 Task: Search one way flight ticket for 3 adults in first from Long Beach: Long Beach Airport (daugherty Field) to New Bern: Coastal Carolina Regional Airport (was Craven County Regional) on 5-4-2023. Choice of flights is Emirates and Kenya Airways. Number of bags: 11 checked bags. Price is upto 72000. Outbound departure time preference is 5:00.
Action: Mouse pressed left at (377, 321)
Screenshot: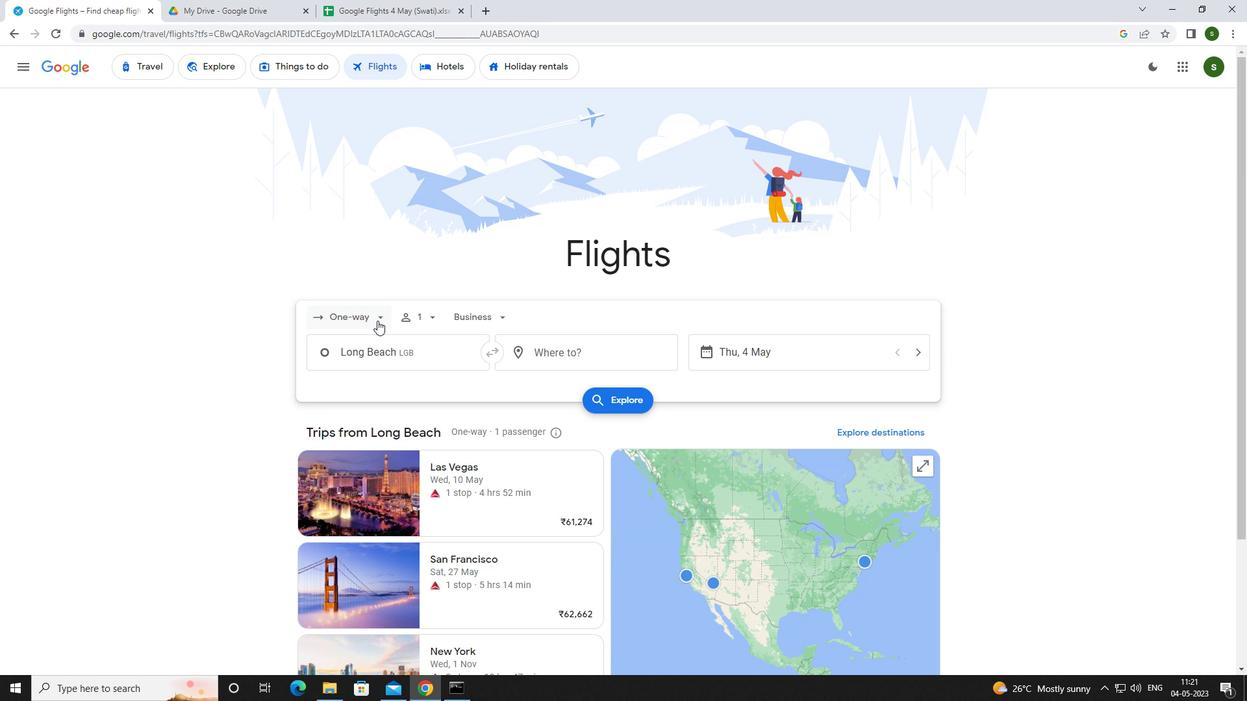 
Action: Mouse moved to (363, 380)
Screenshot: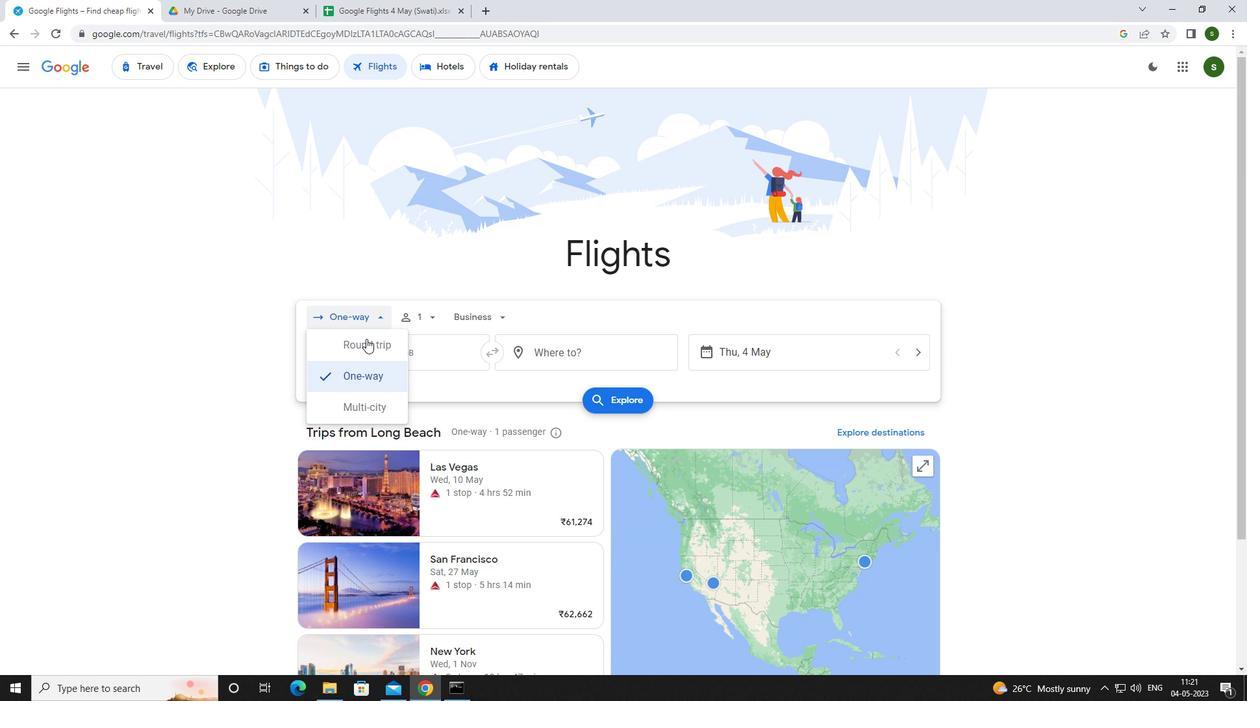 
Action: Mouse pressed left at (363, 380)
Screenshot: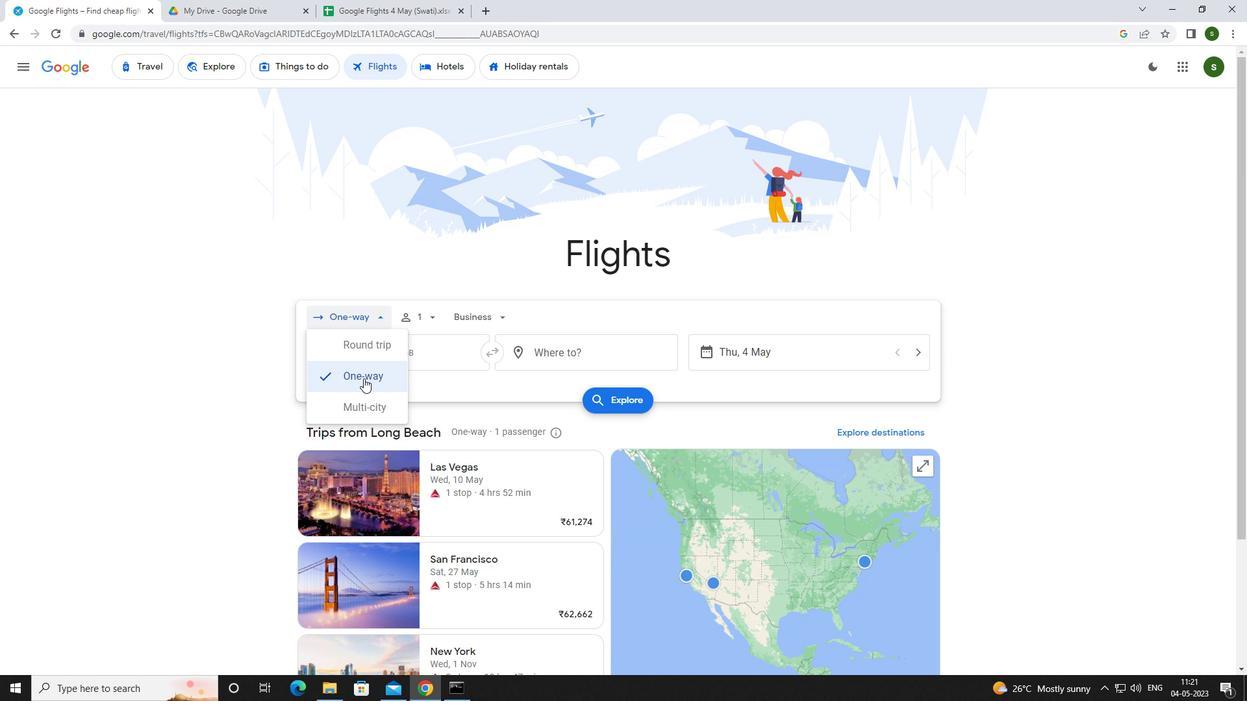 
Action: Mouse moved to (429, 319)
Screenshot: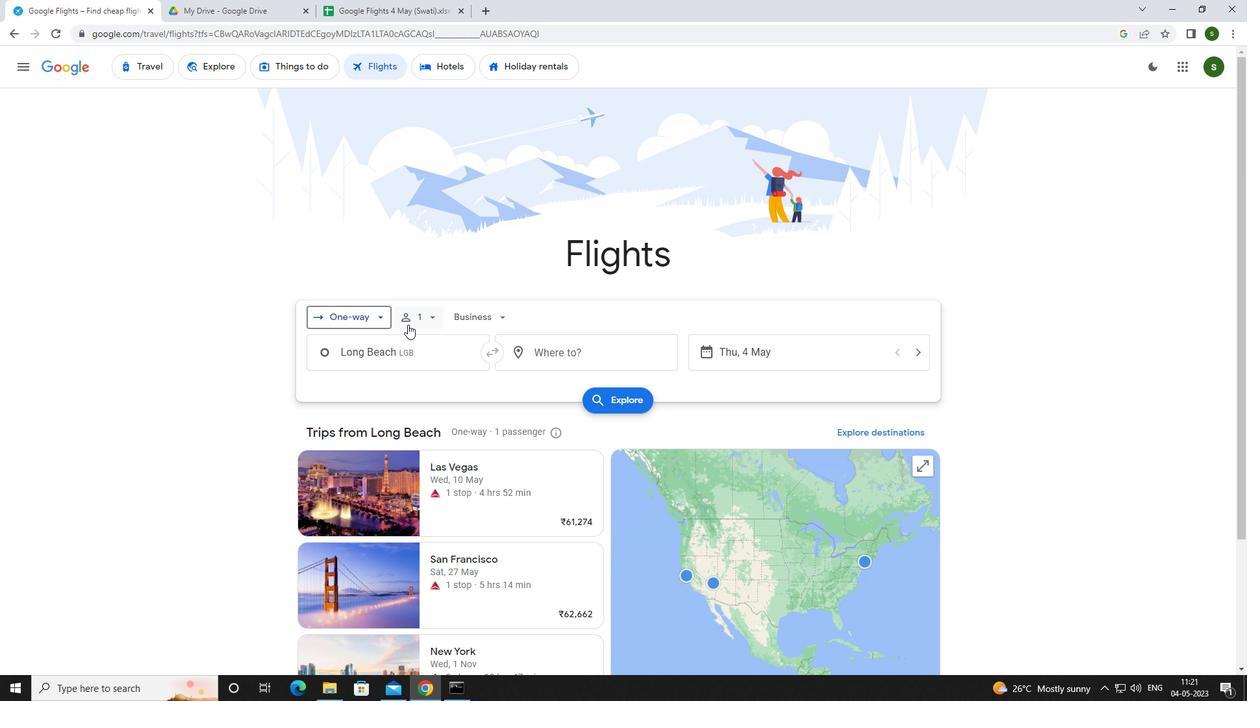 
Action: Mouse pressed left at (429, 319)
Screenshot: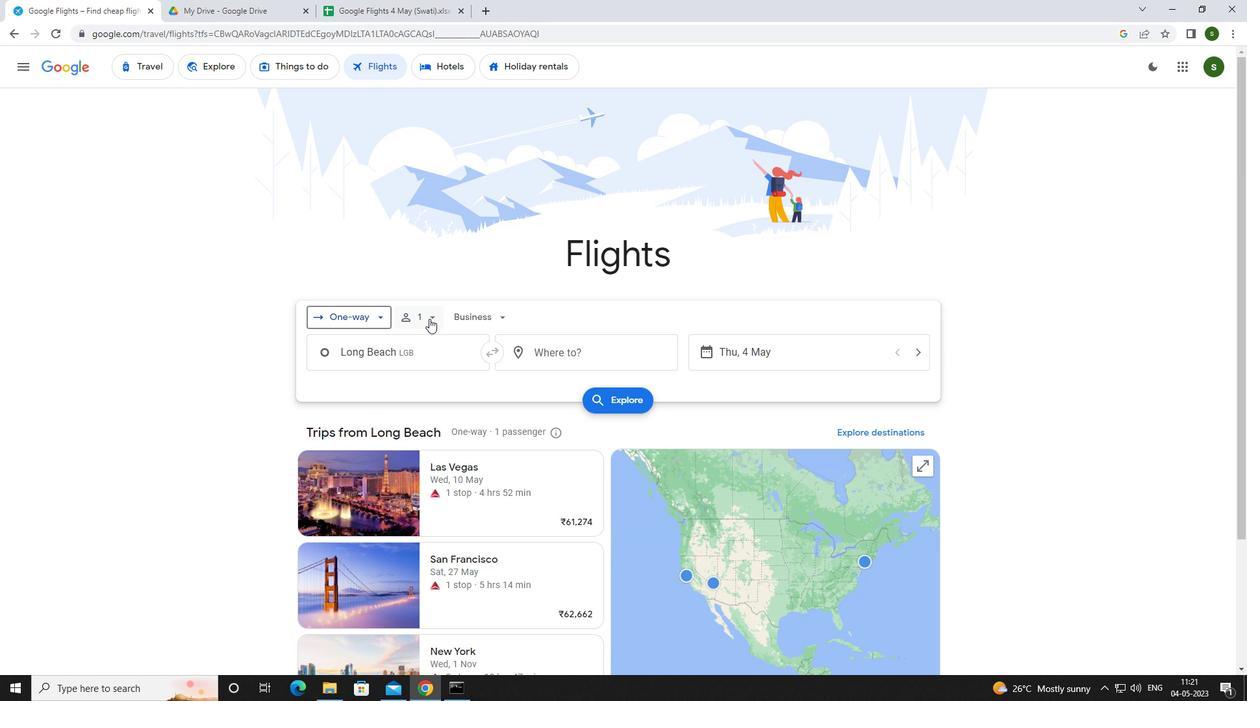
Action: Mouse moved to (540, 348)
Screenshot: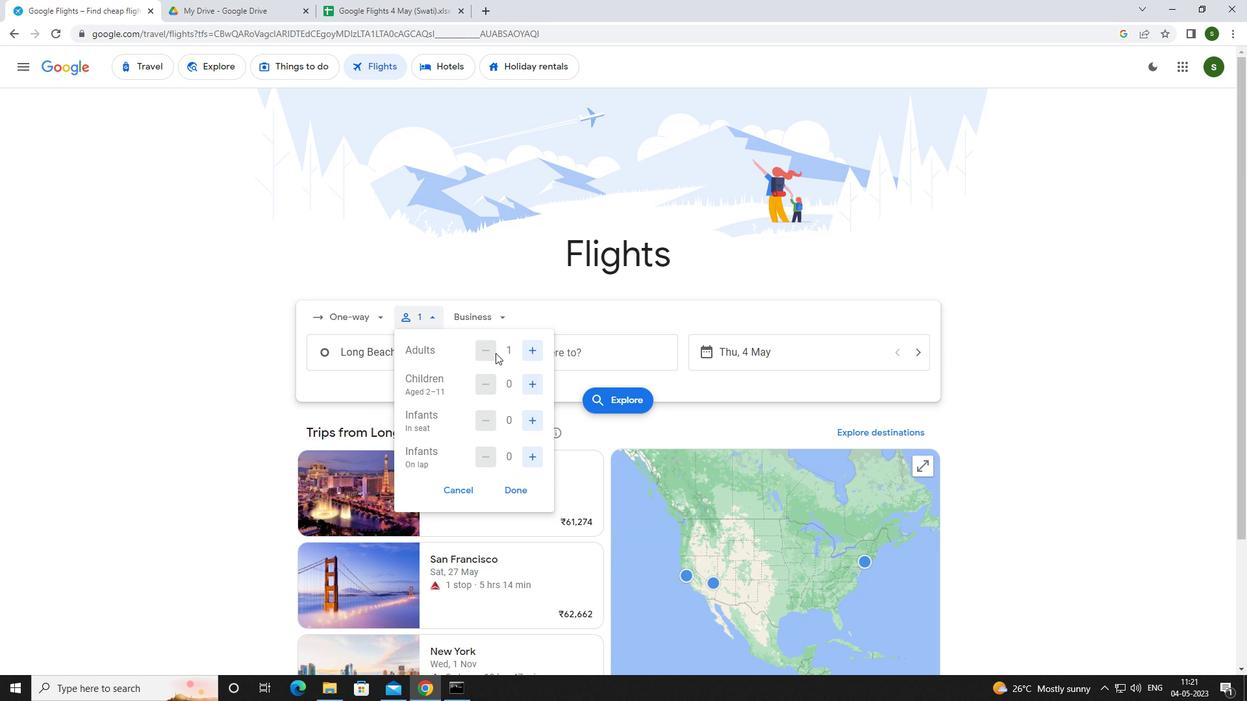 
Action: Mouse pressed left at (540, 348)
Screenshot: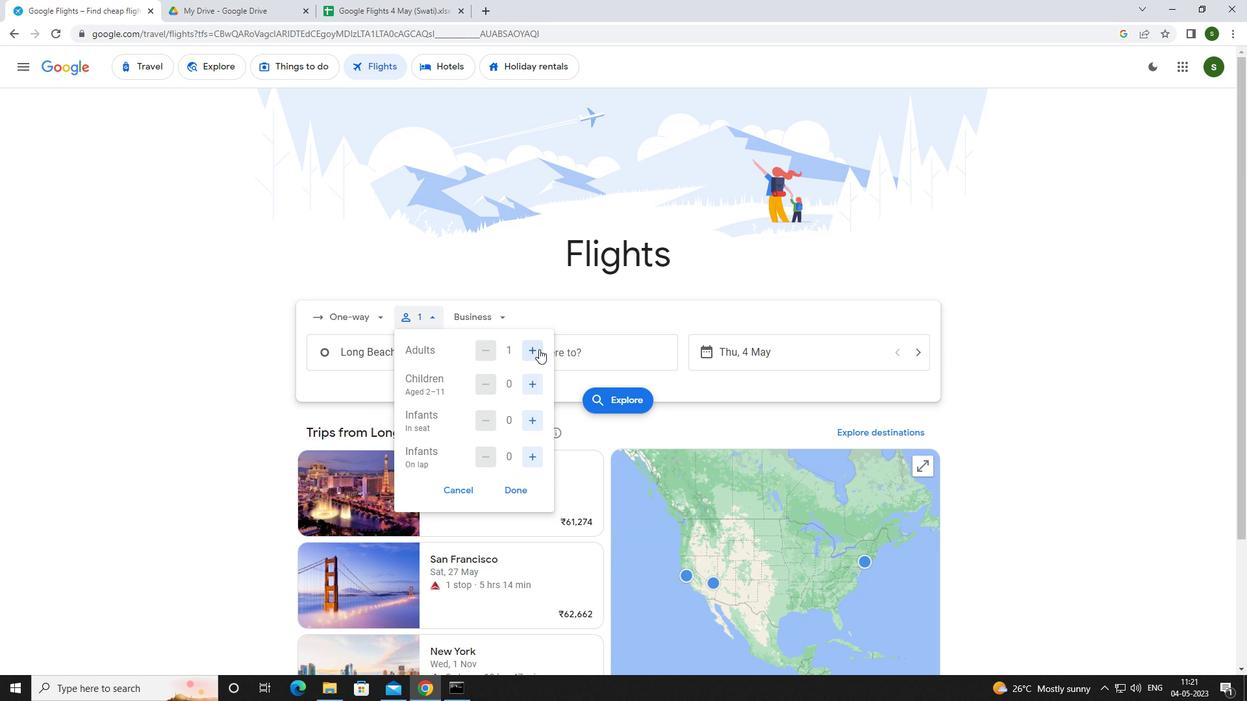 
Action: Mouse moved to (539, 348)
Screenshot: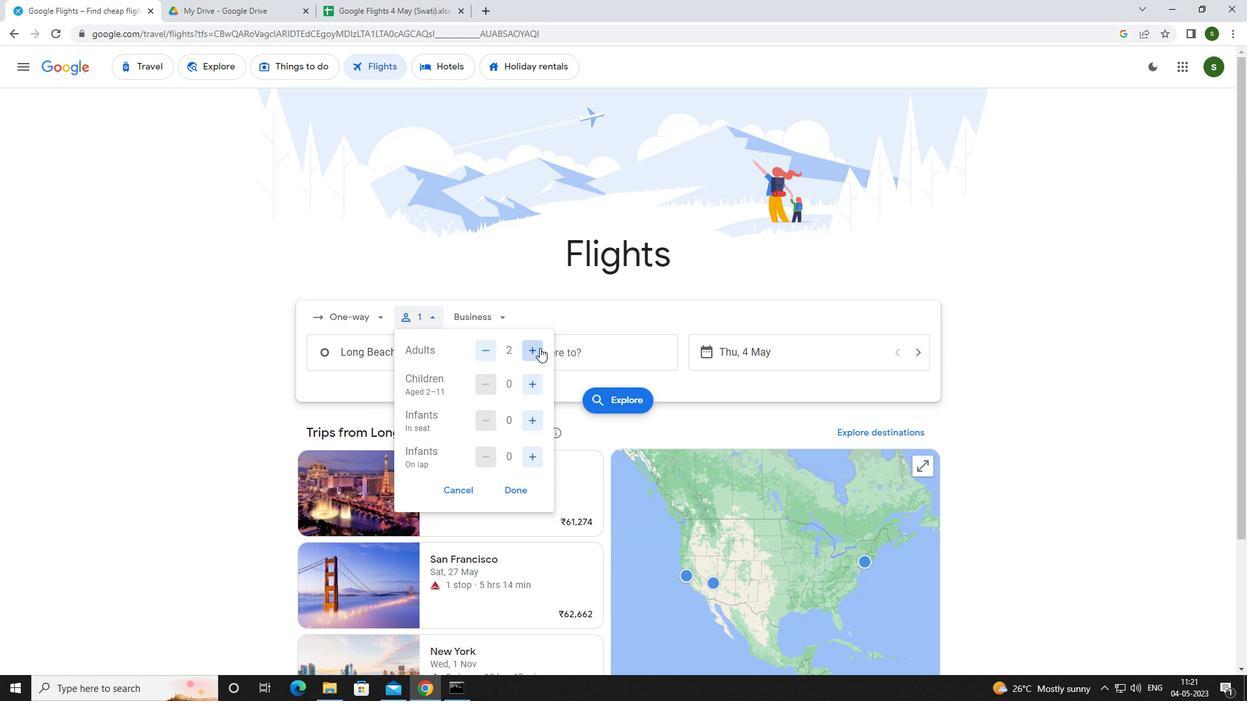
Action: Mouse pressed left at (539, 348)
Screenshot: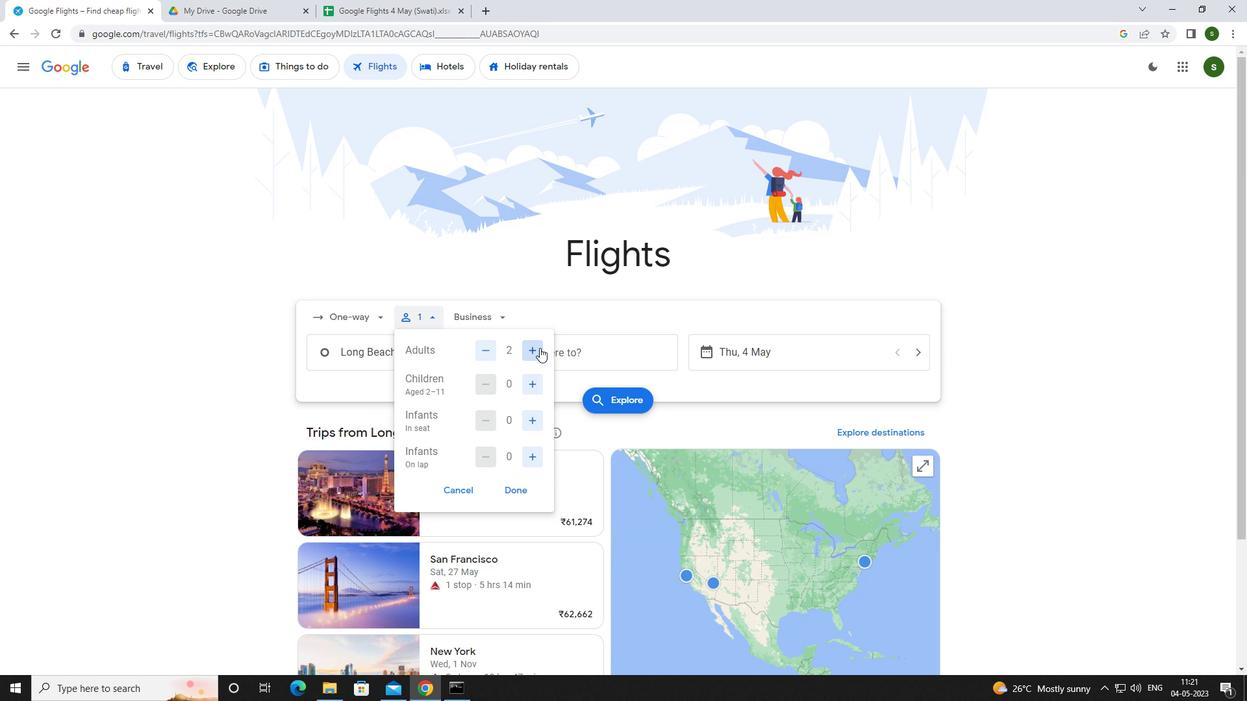 
Action: Mouse moved to (490, 306)
Screenshot: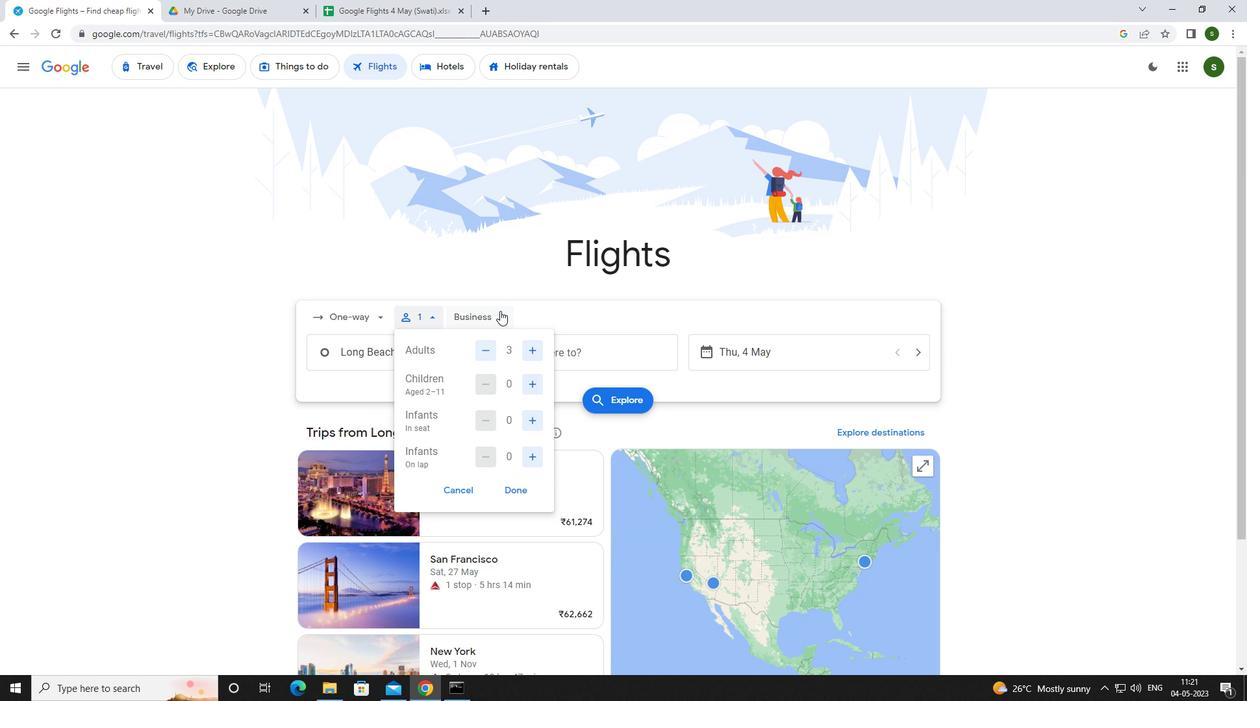 
Action: Mouse pressed left at (490, 306)
Screenshot: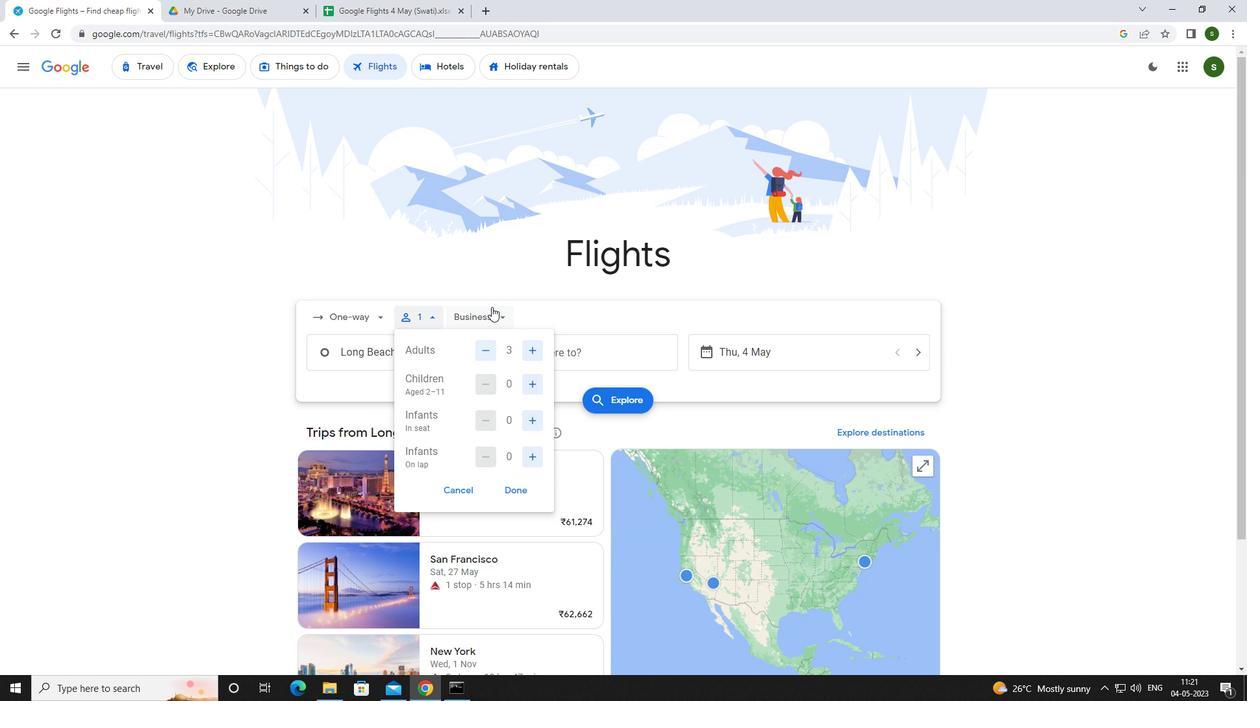 
Action: Mouse moved to (493, 431)
Screenshot: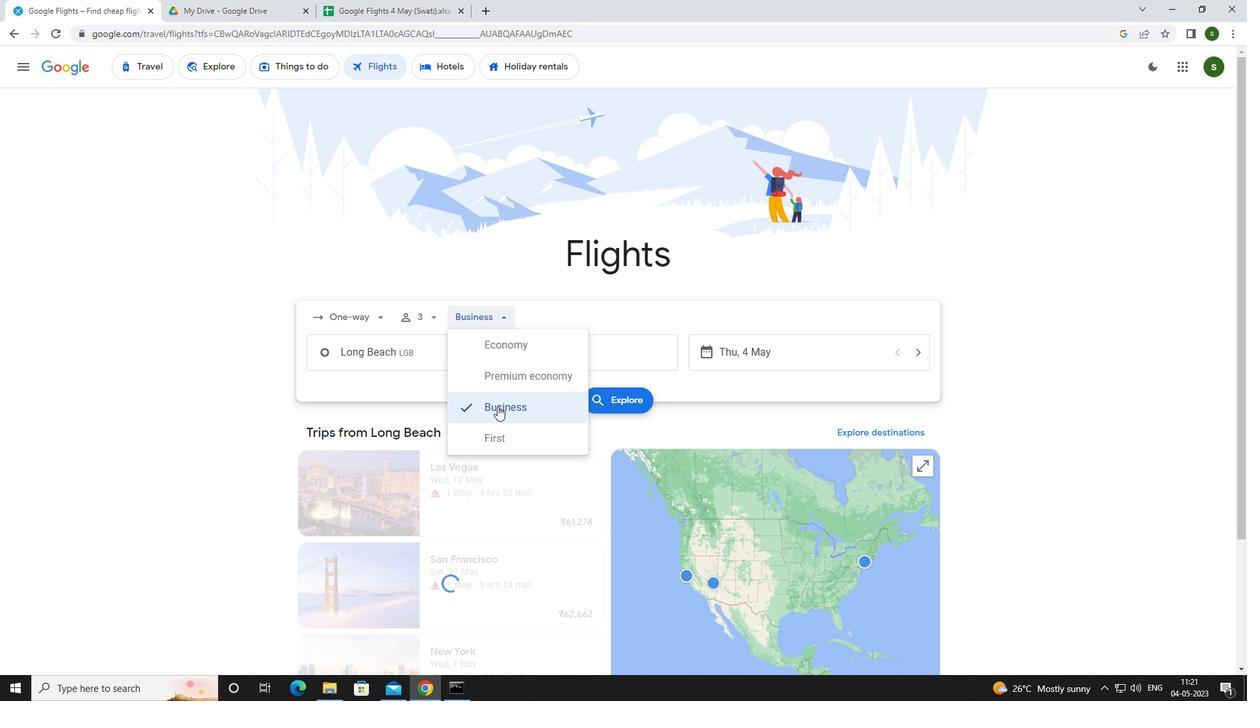 
Action: Mouse pressed left at (493, 431)
Screenshot: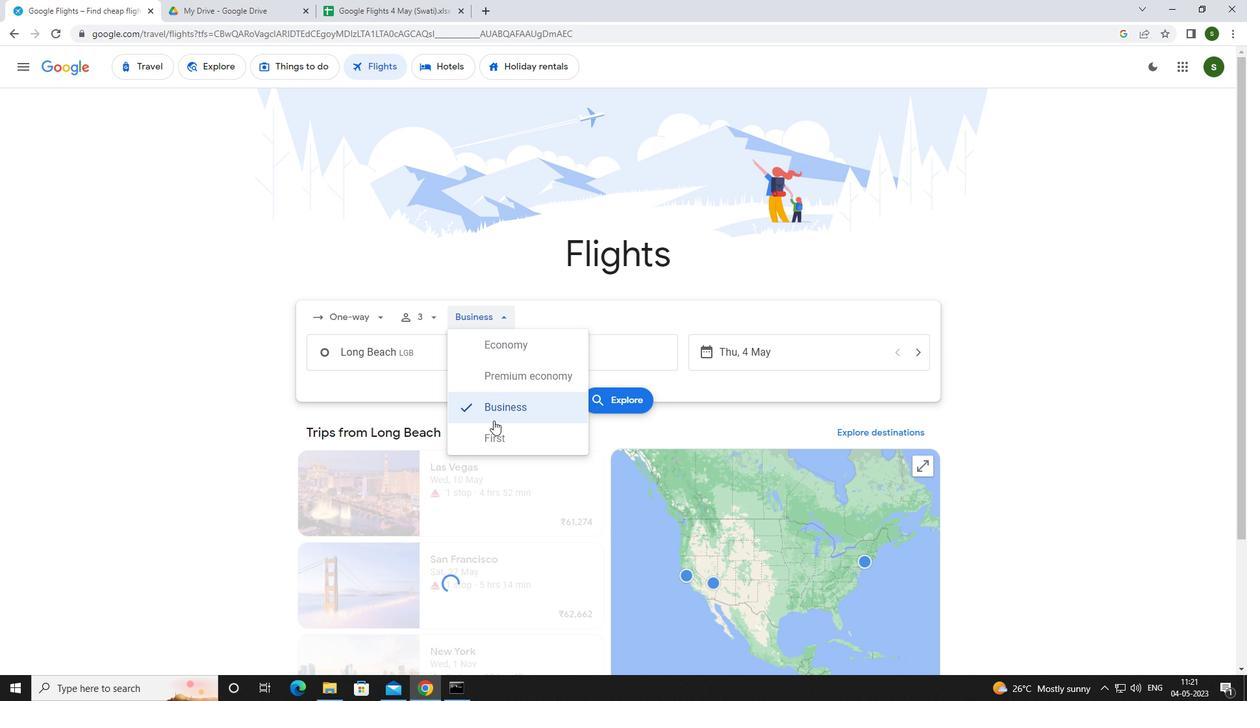 
Action: Mouse moved to (434, 353)
Screenshot: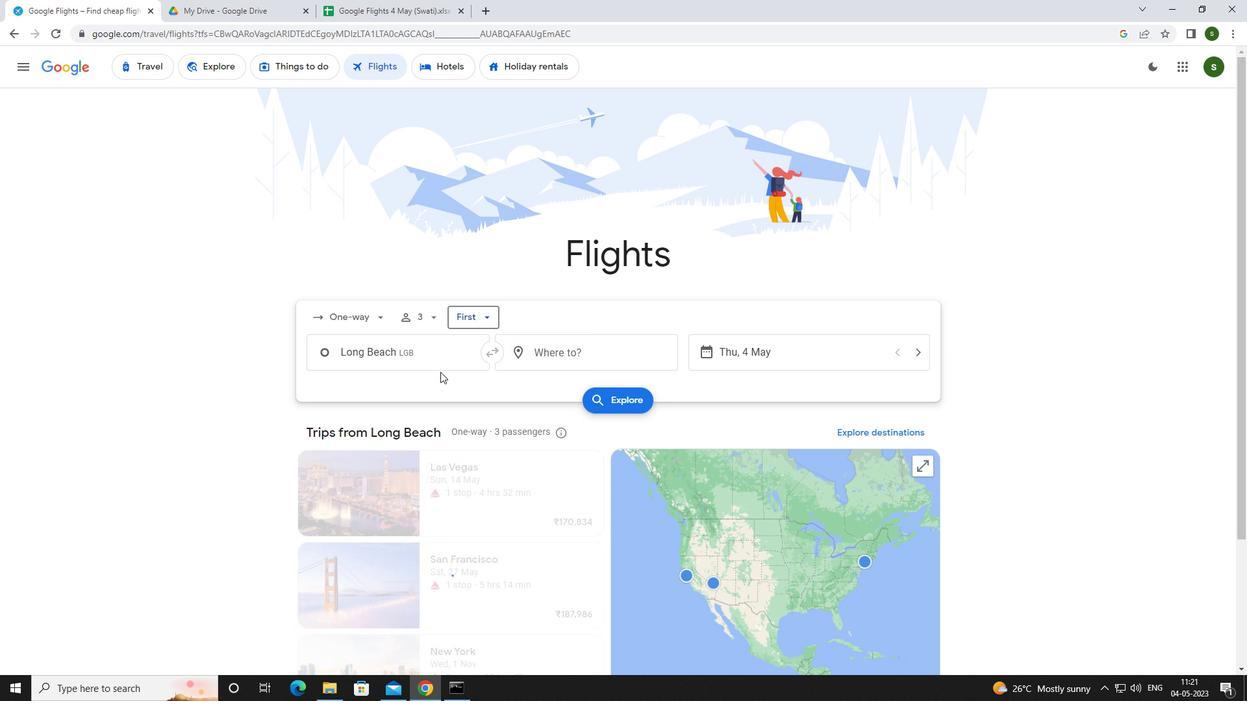 
Action: Mouse pressed left at (434, 353)
Screenshot: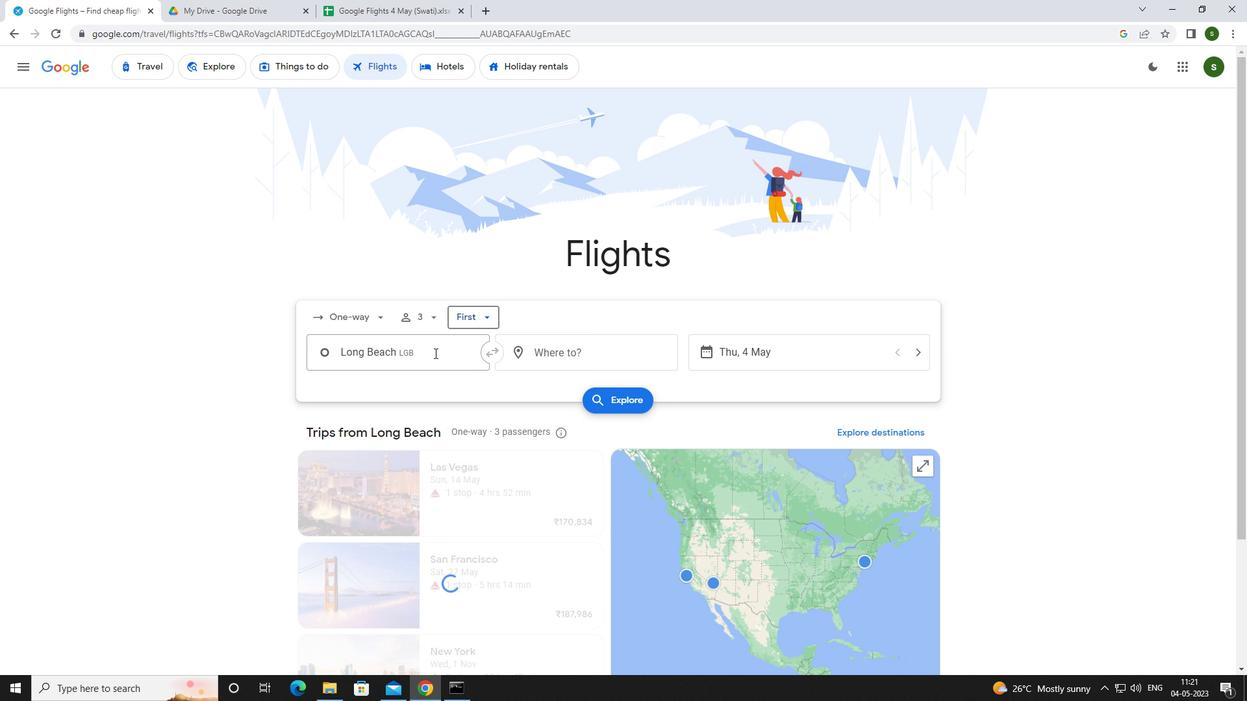 
Action: Key pressed <Key.caps_lock>l<Key.caps_lock>ong<Key.space><Key.caps_lock>b<Key.caps_lock>eac
Screenshot: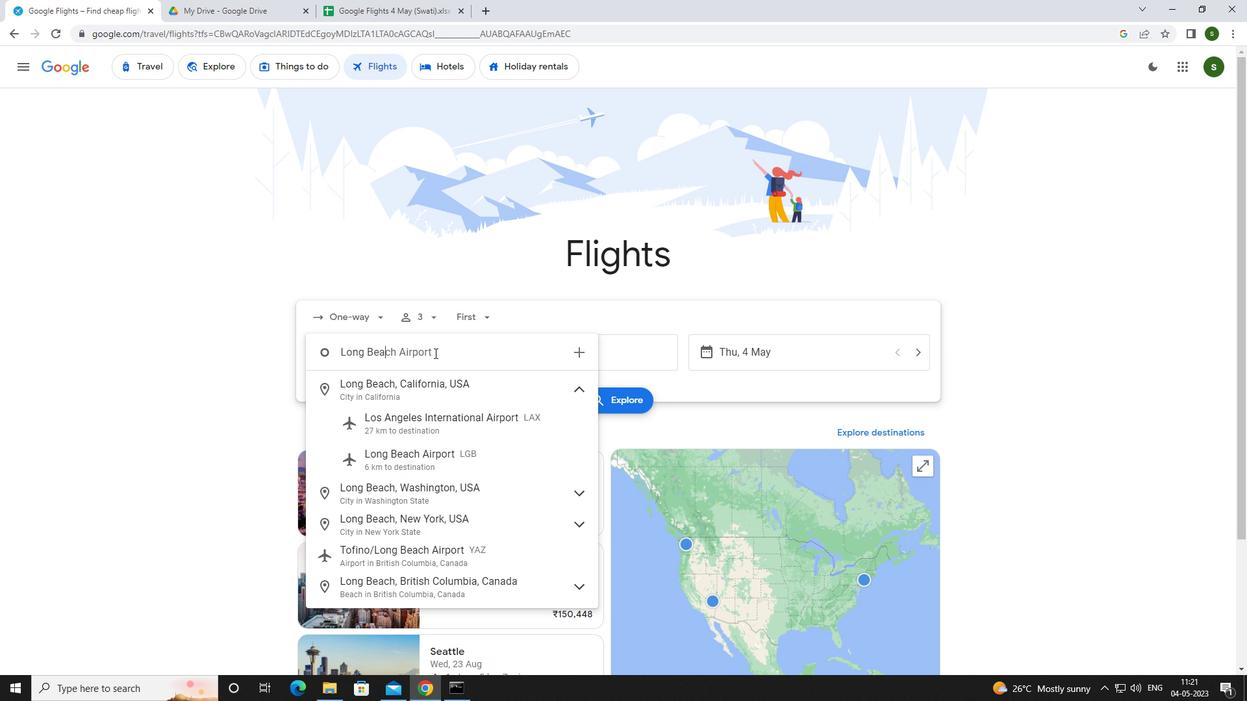 
Action: Mouse moved to (439, 464)
Screenshot: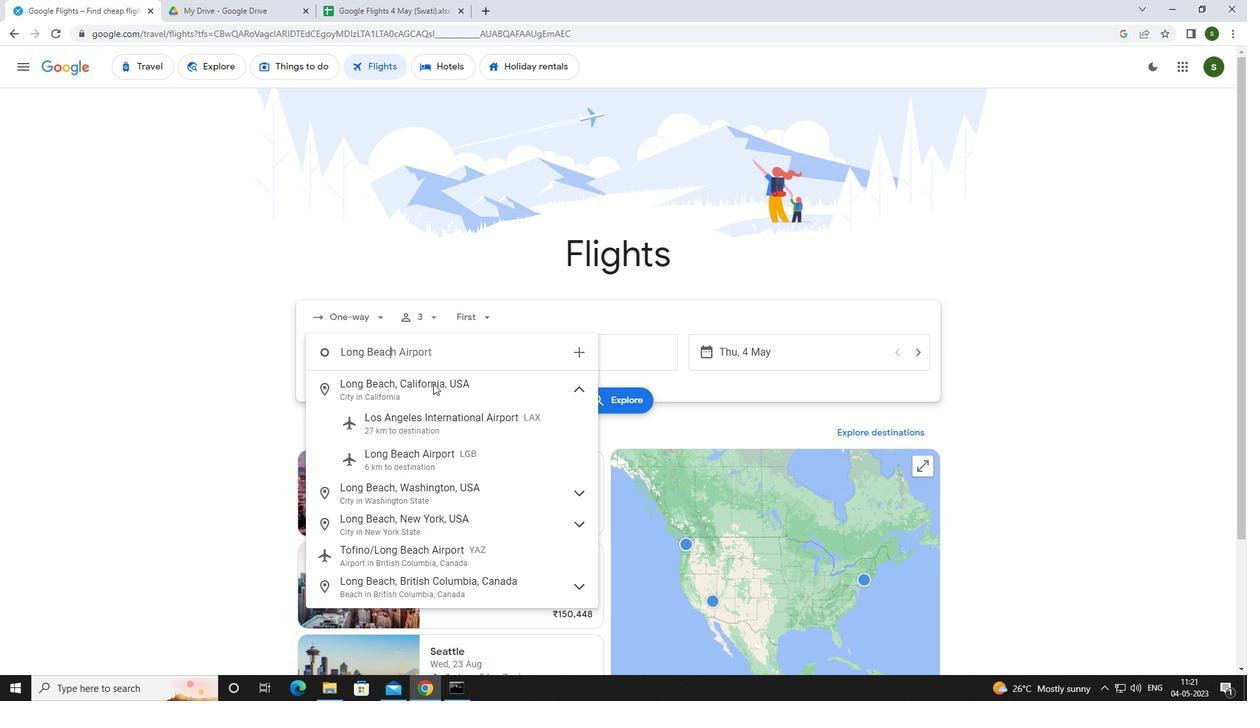 
Action: Mouse pressed left at (439, 464)
Screenshot: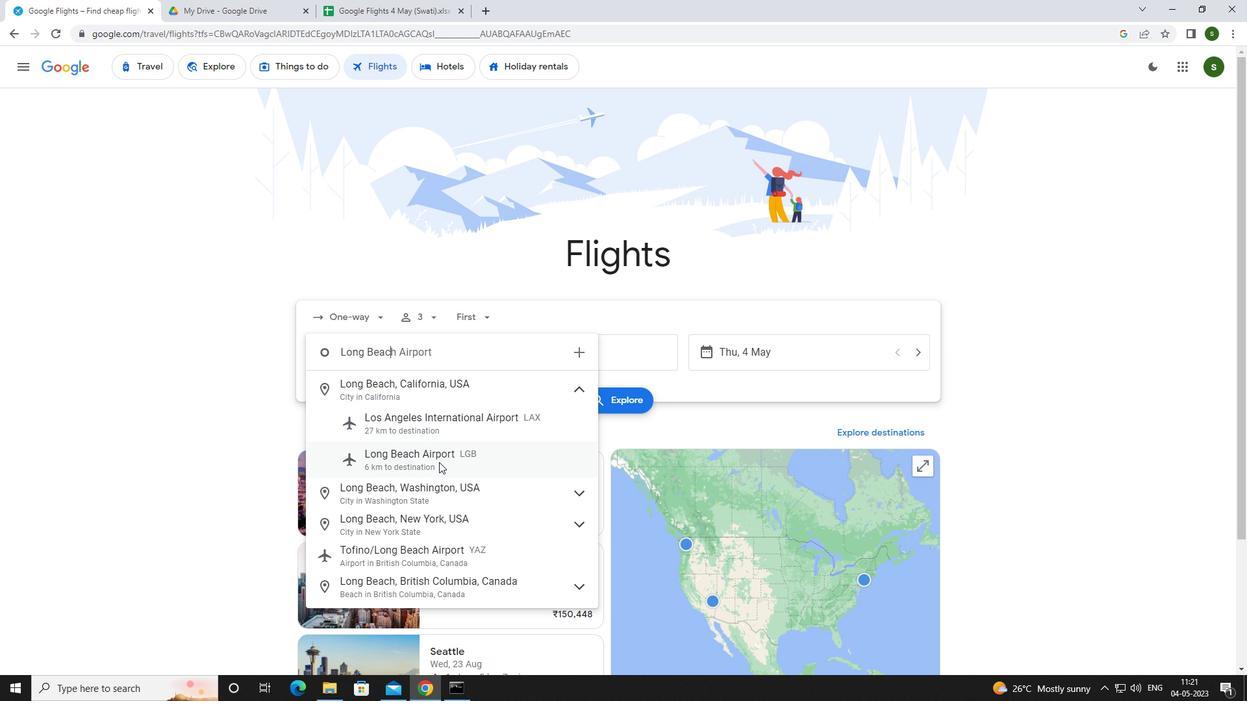 
Action: Mouse moved to (592, 355)
Screenshot: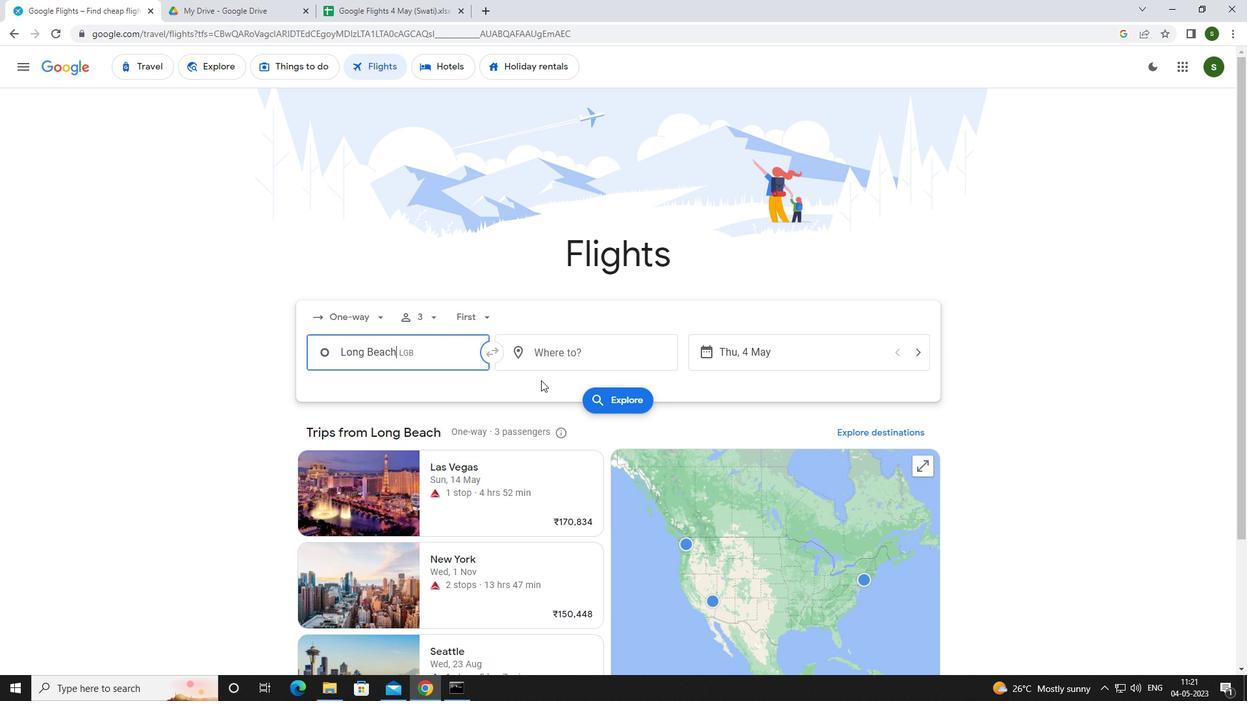 
Action: Mouse pressed left at (592, 355)
Screenshot: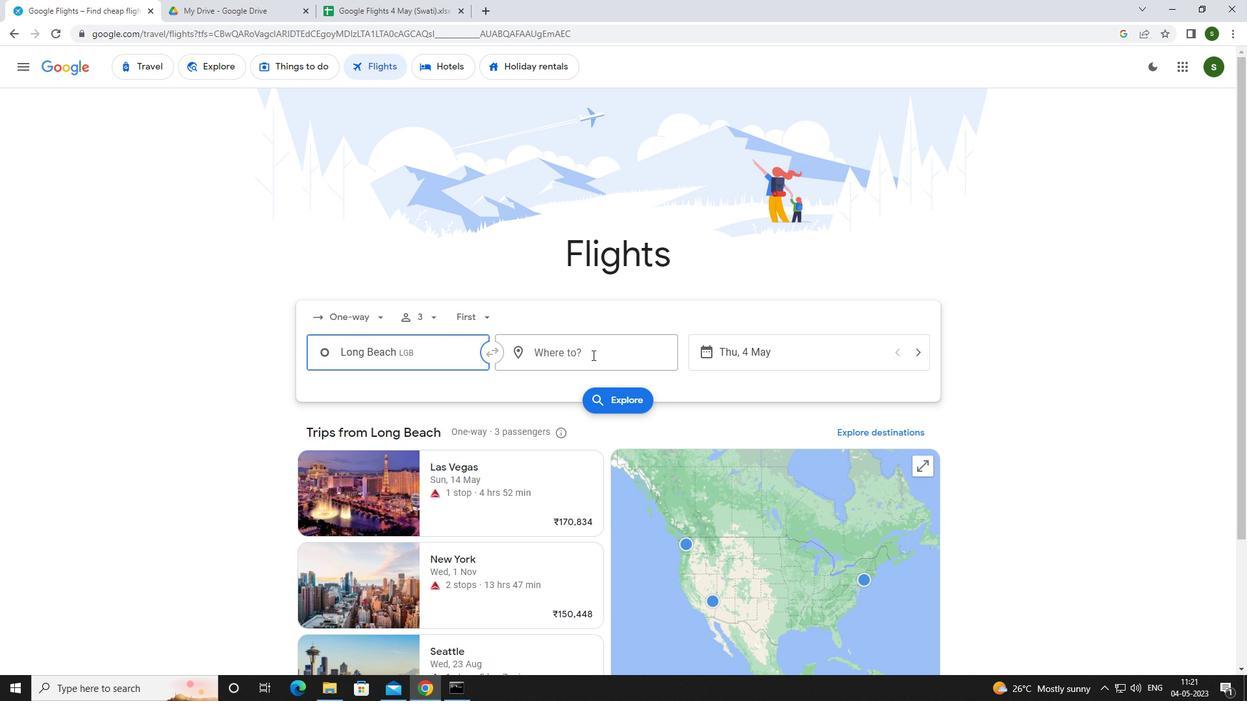 
Action: Key pressed <Key.caps_lock>c<Key.caps_lock>oastal
Screenshot: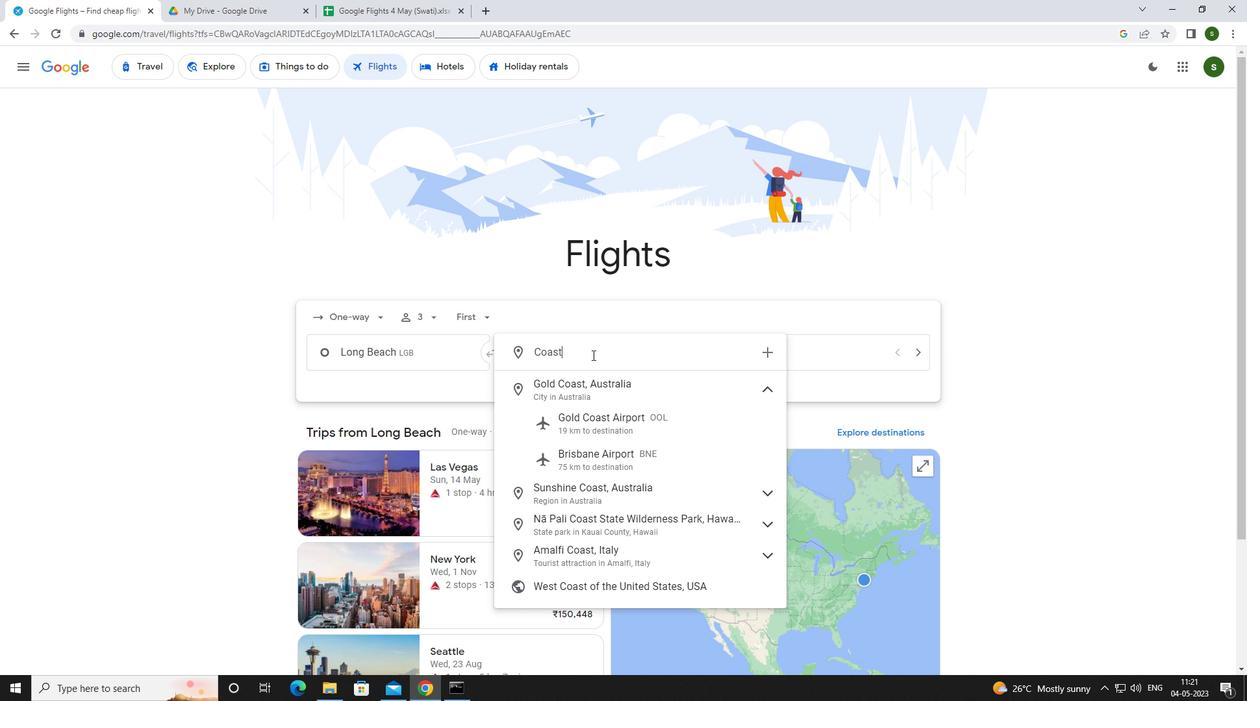 
Action: Mouse moved to (604, 384)
Screenshot: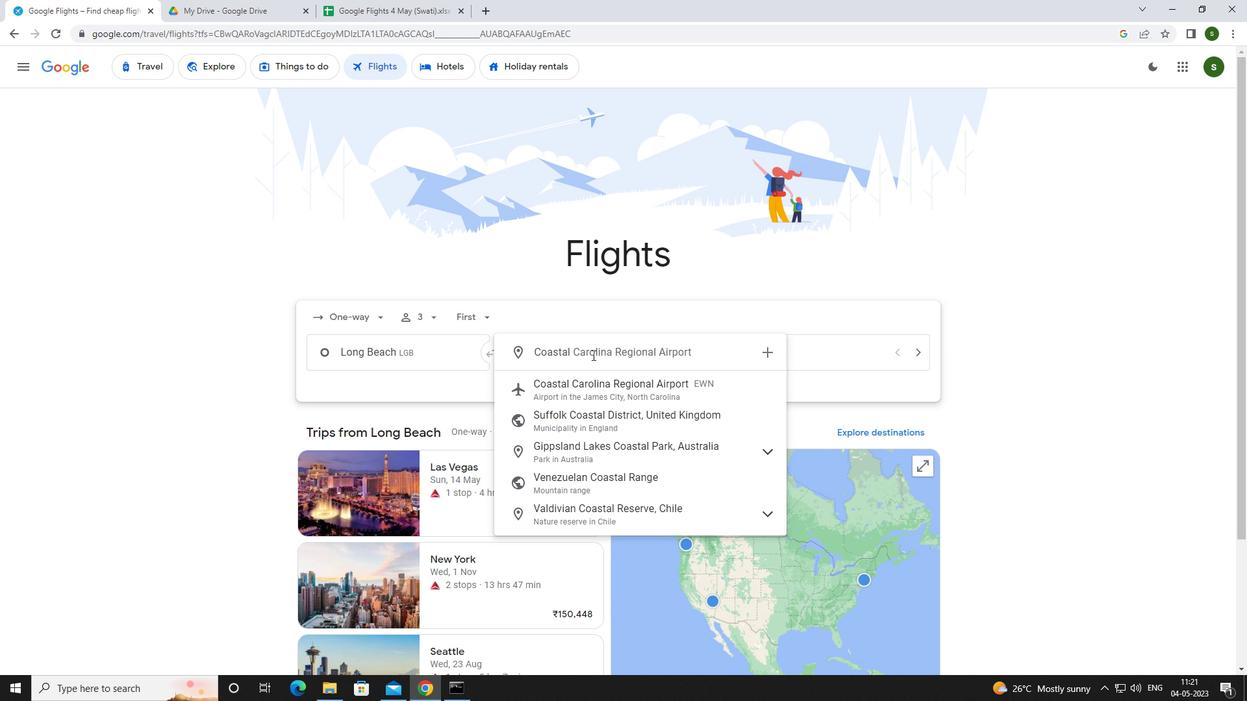 
Action: Mouse pressed left at (604, 384)
Screenshot: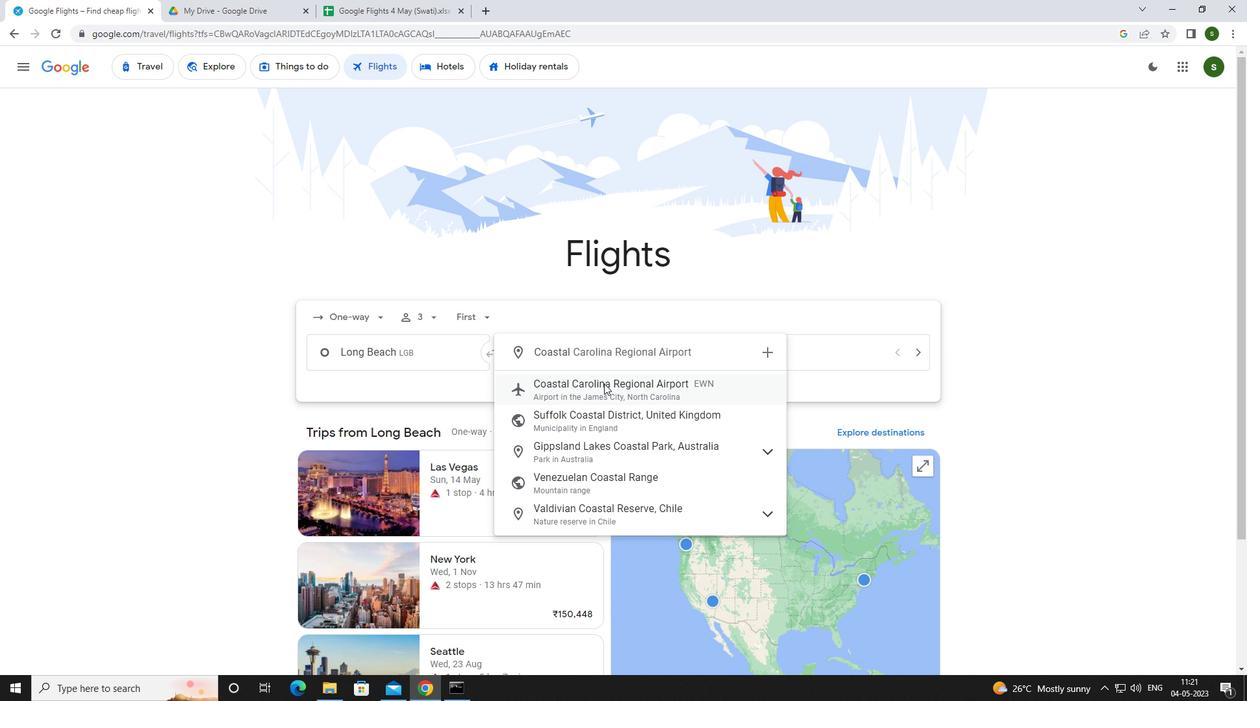 
Action: Mouse moved to (790, 352)
Screenshot: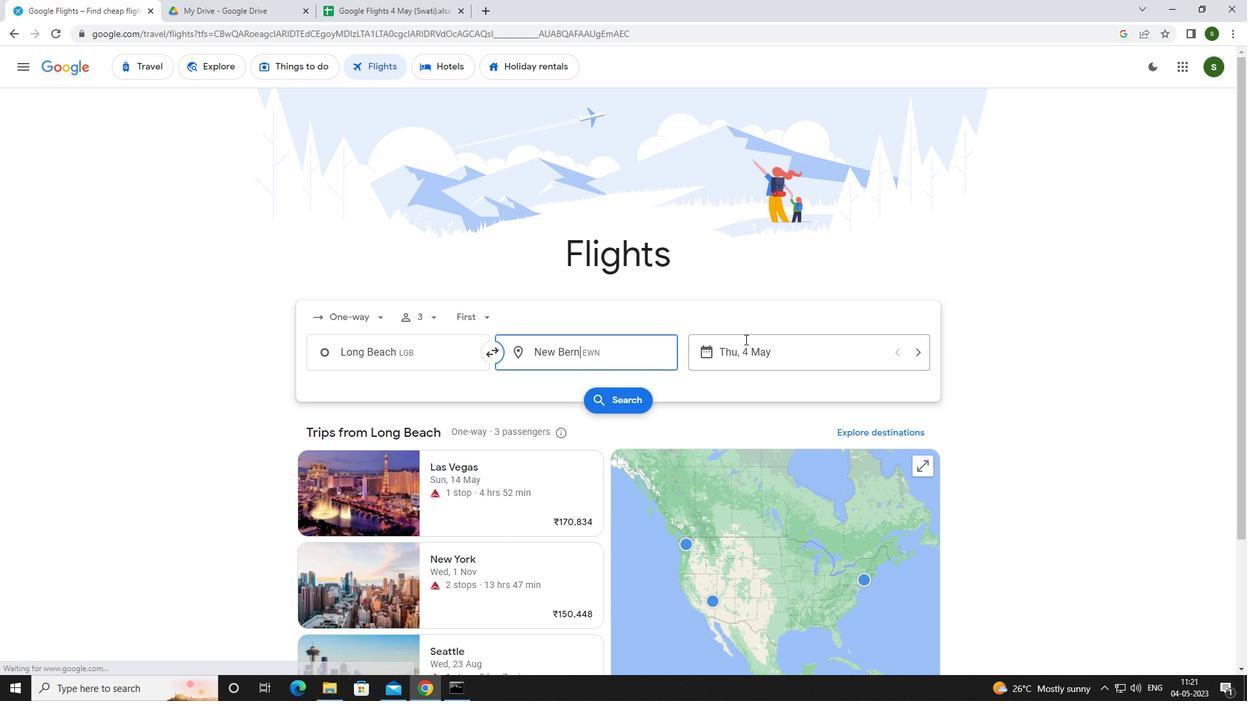 
Action: Mouse pressed left at (790, 352)
Screenshot: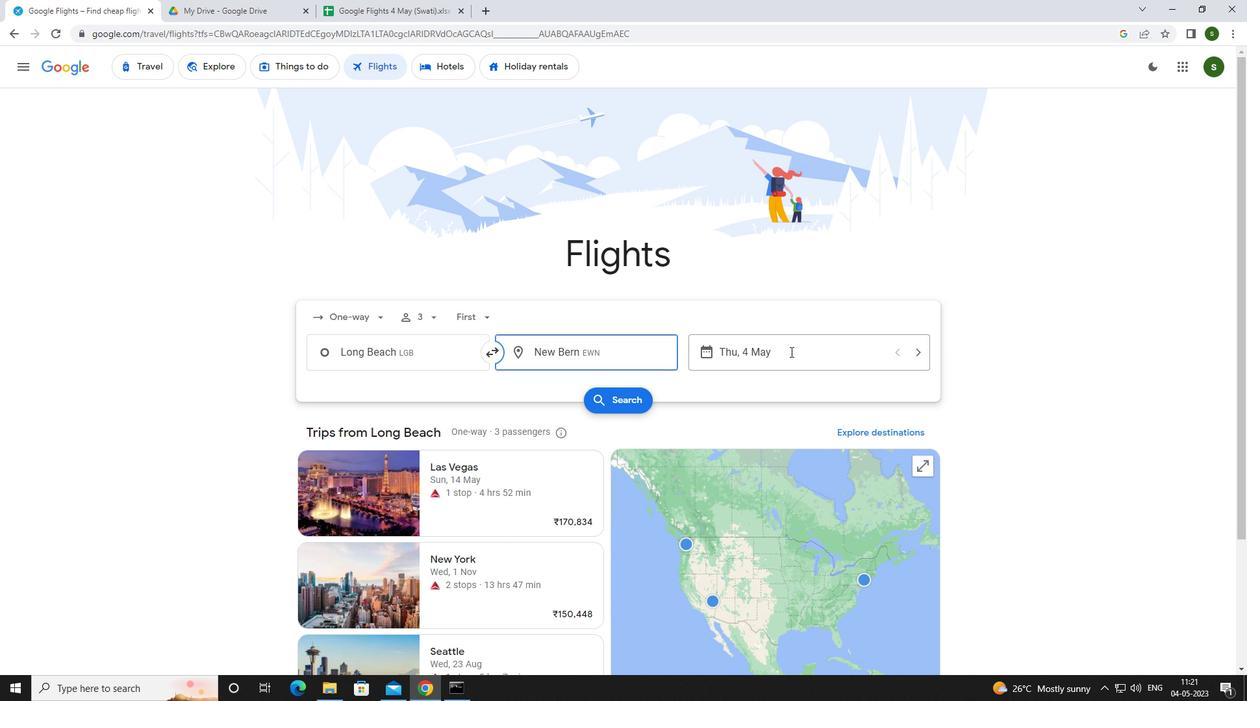 
Action: Mouse moved to (583, 445)
Screenshot: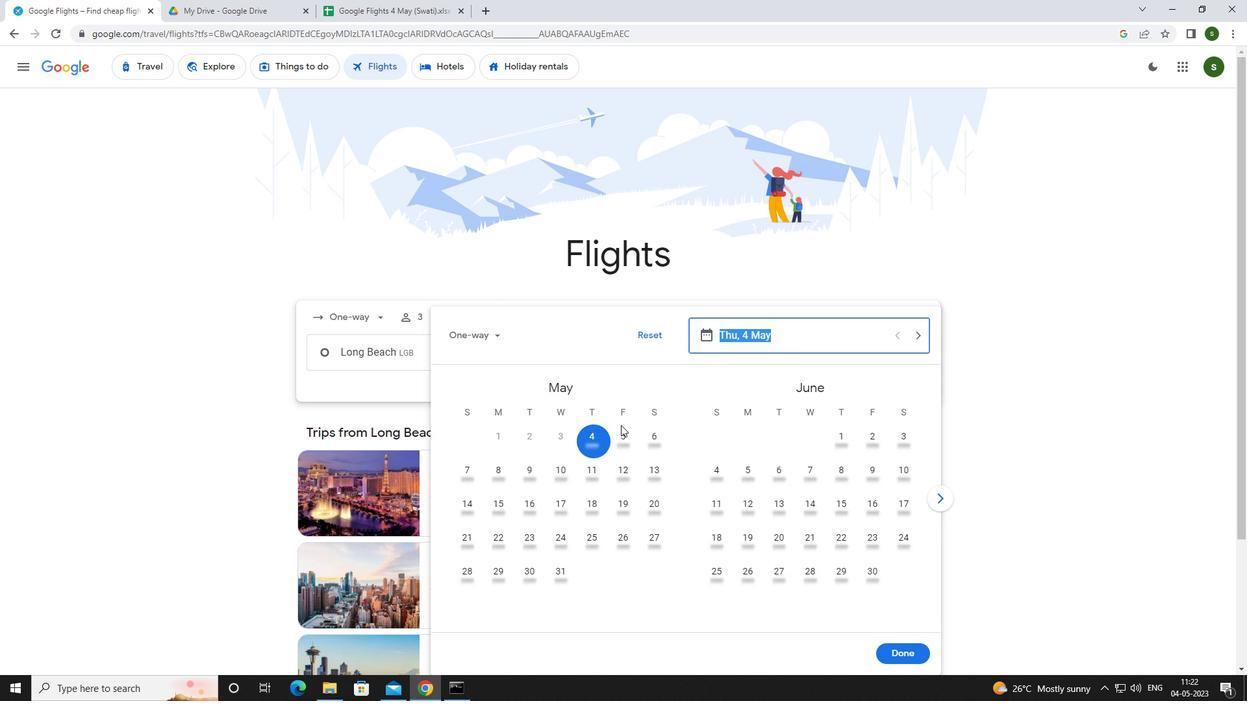
Action: Mouse pressed left at (583, 445)
Screenshot: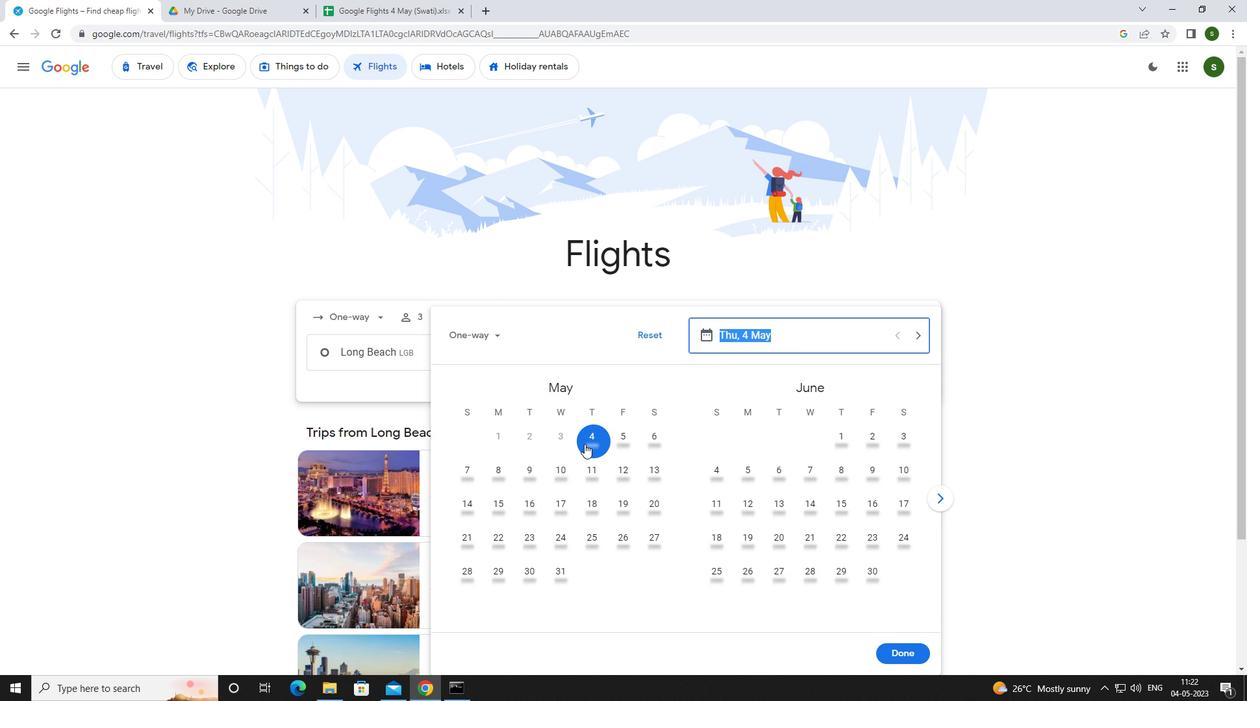
Action: Mouse moved to (921, 658)
Screenshot: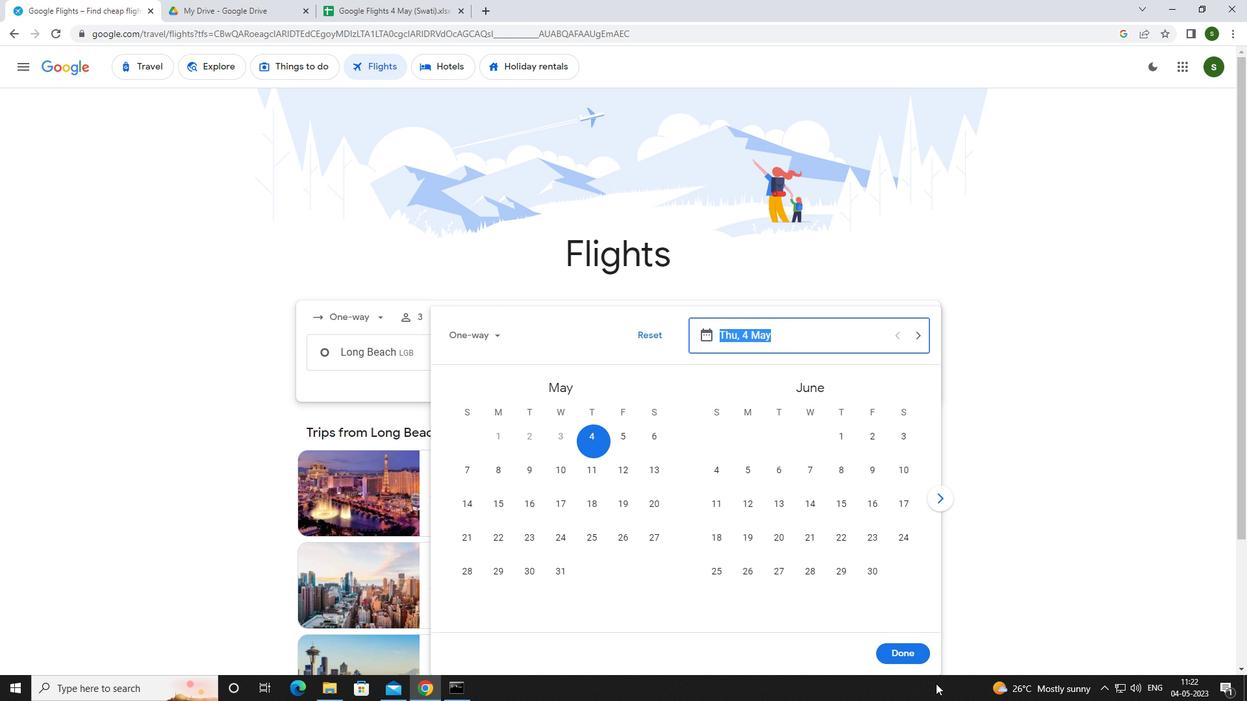 
Action: Mouse pressed left at (921, 658)
Screenshot: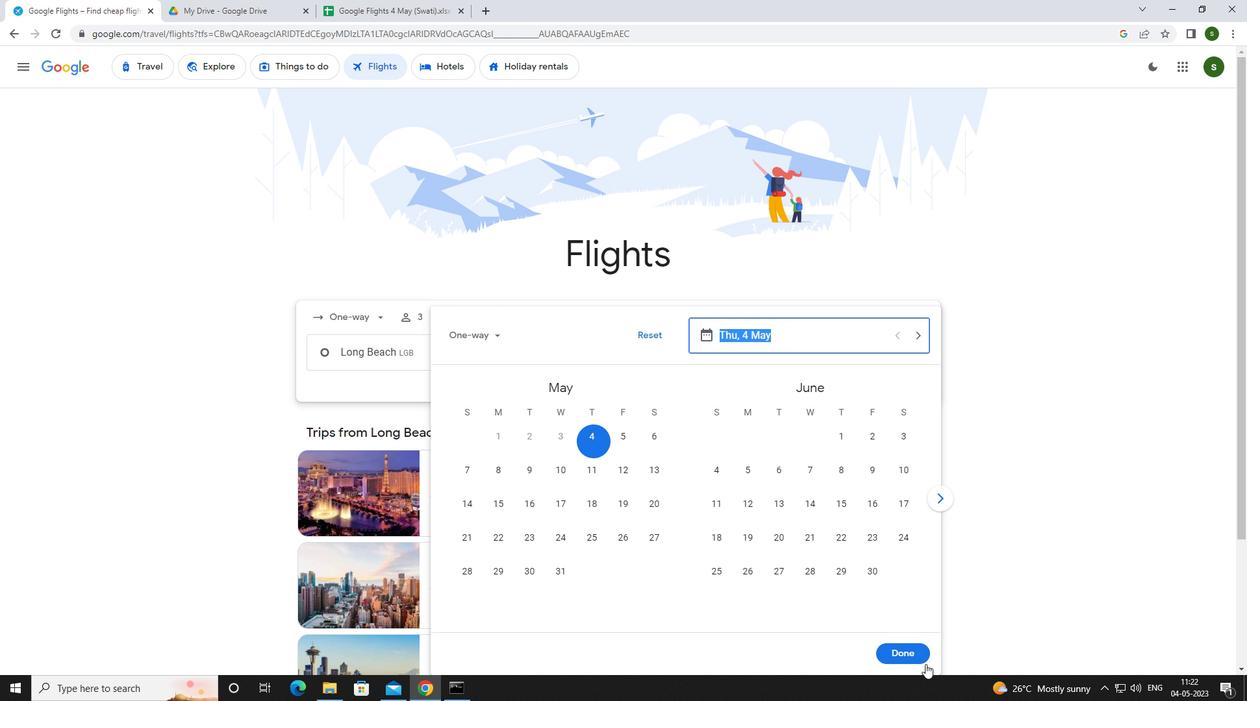 
Action: Mouse moved to (642, 401)
Screenshot: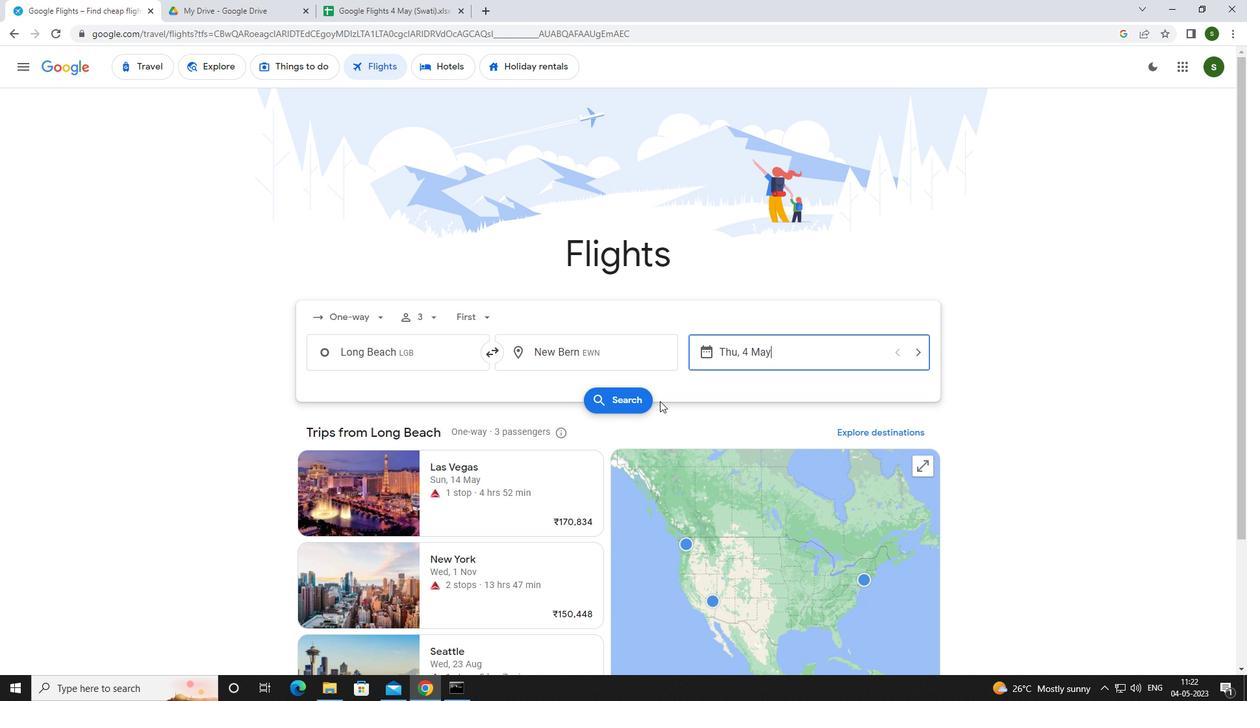 
Action: Mouse pressed left at (642, 401)
Screenshot: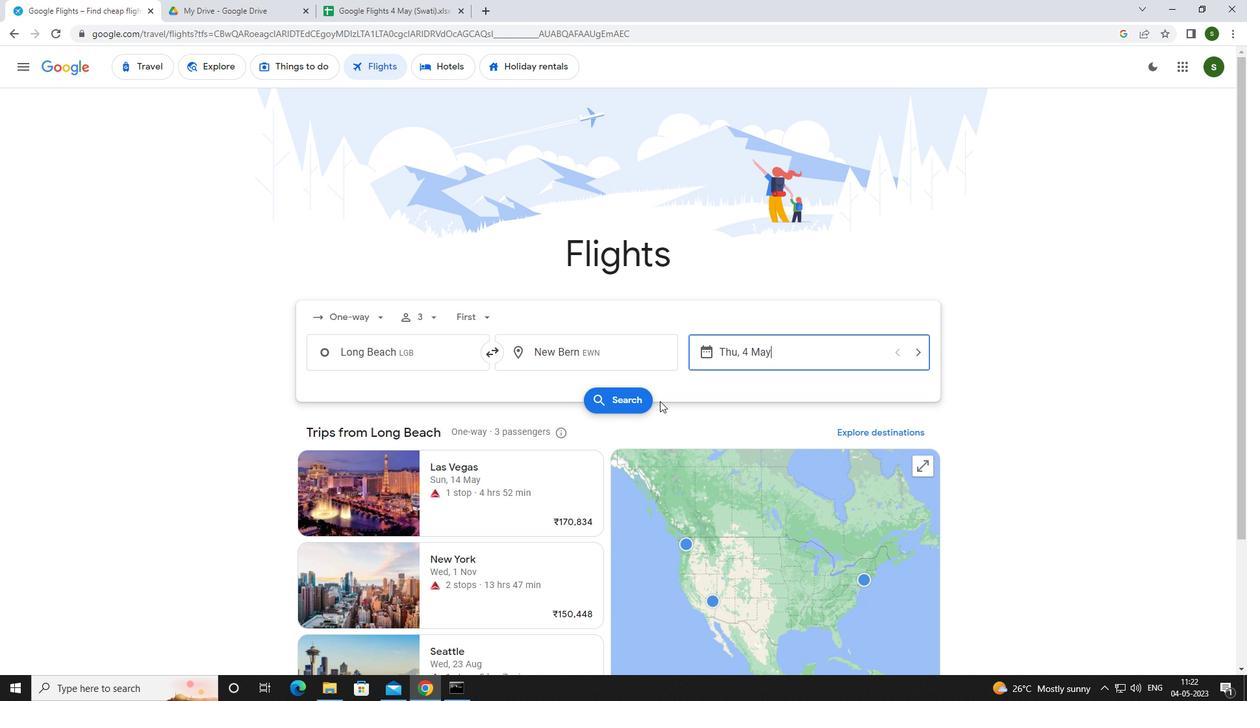 
Action: Mouse moved to (301, 183)
Screenshot: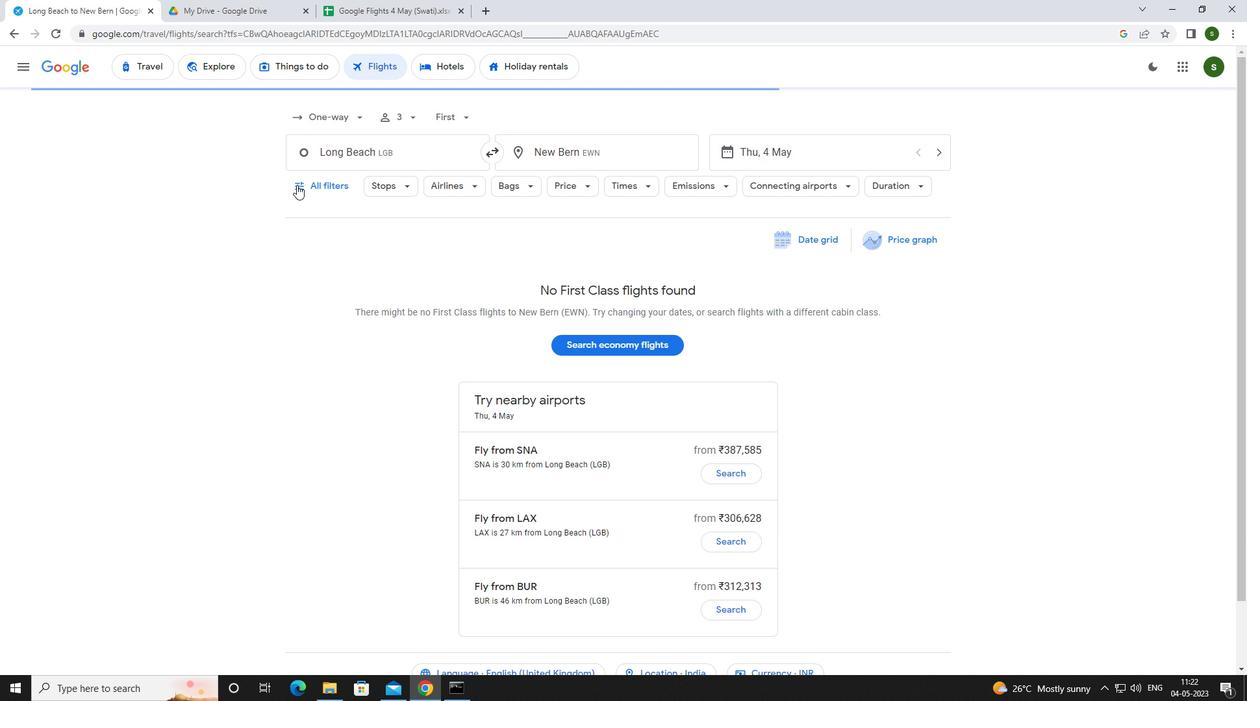 
Action: Mouse pressed left at (301, 183)
Screenshot: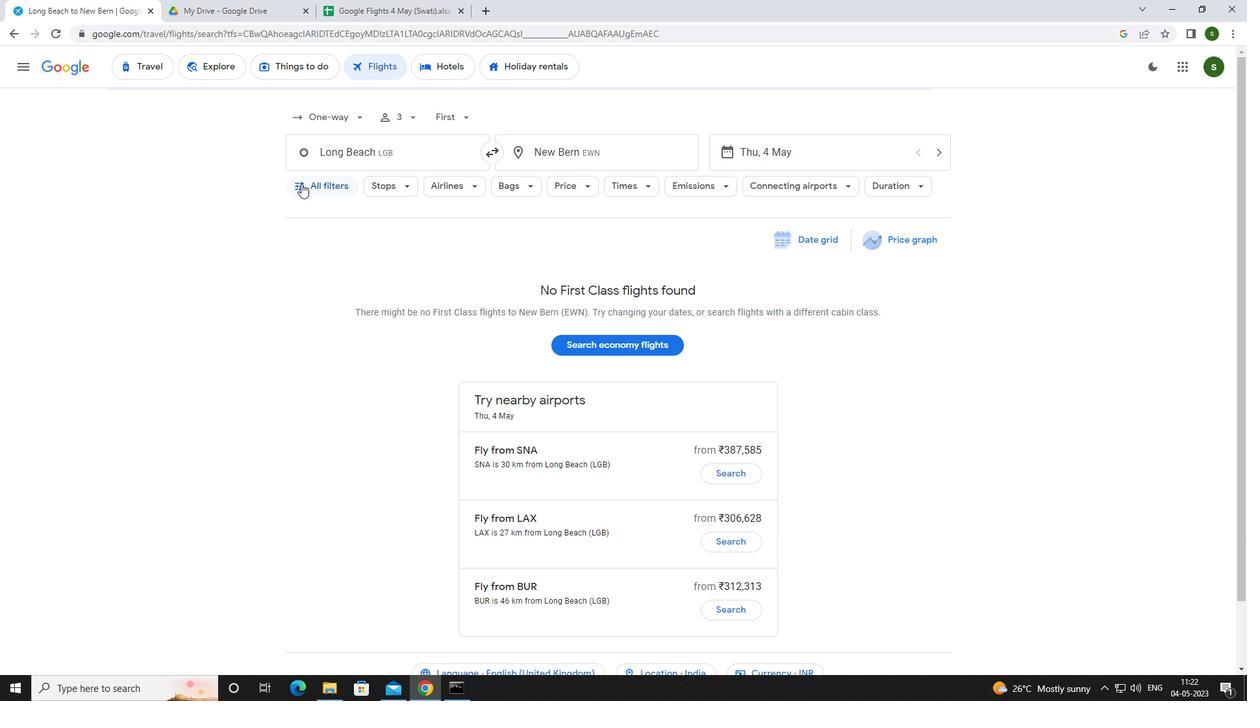 
Action: Mouse moved to (484, 460)
Screenshot: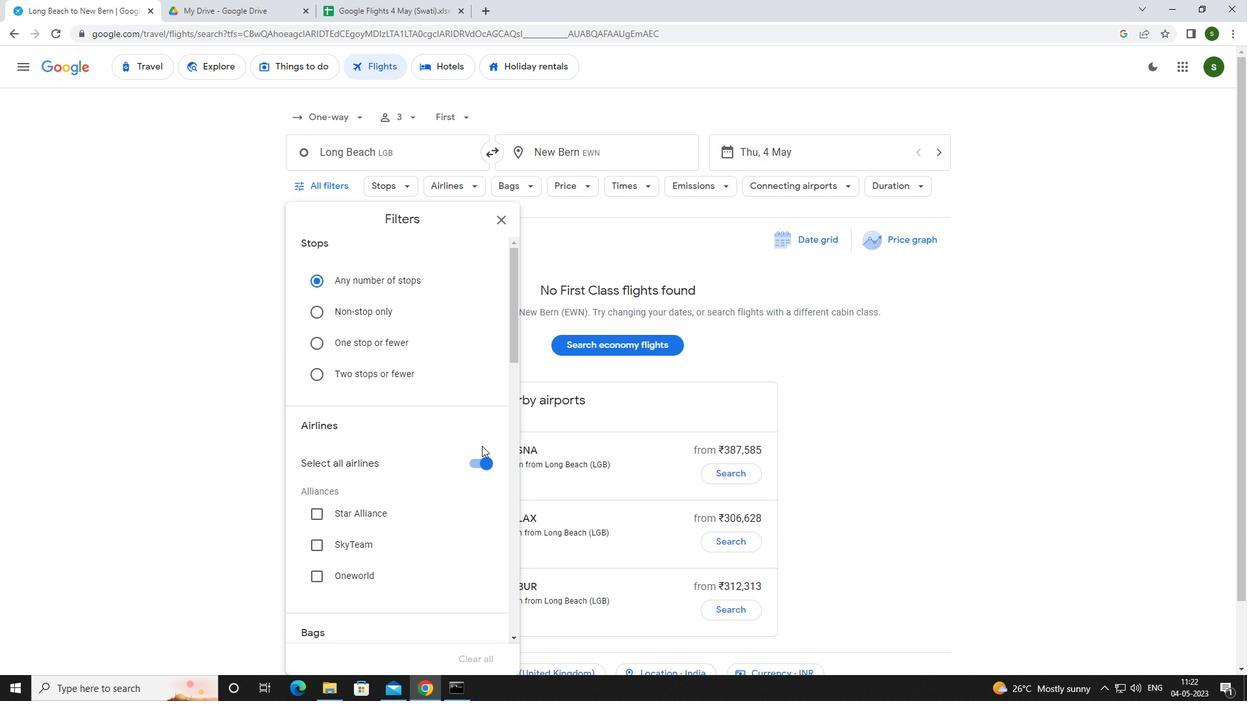 
Action: Mouse pressed left at (484, 460)
Screenshot: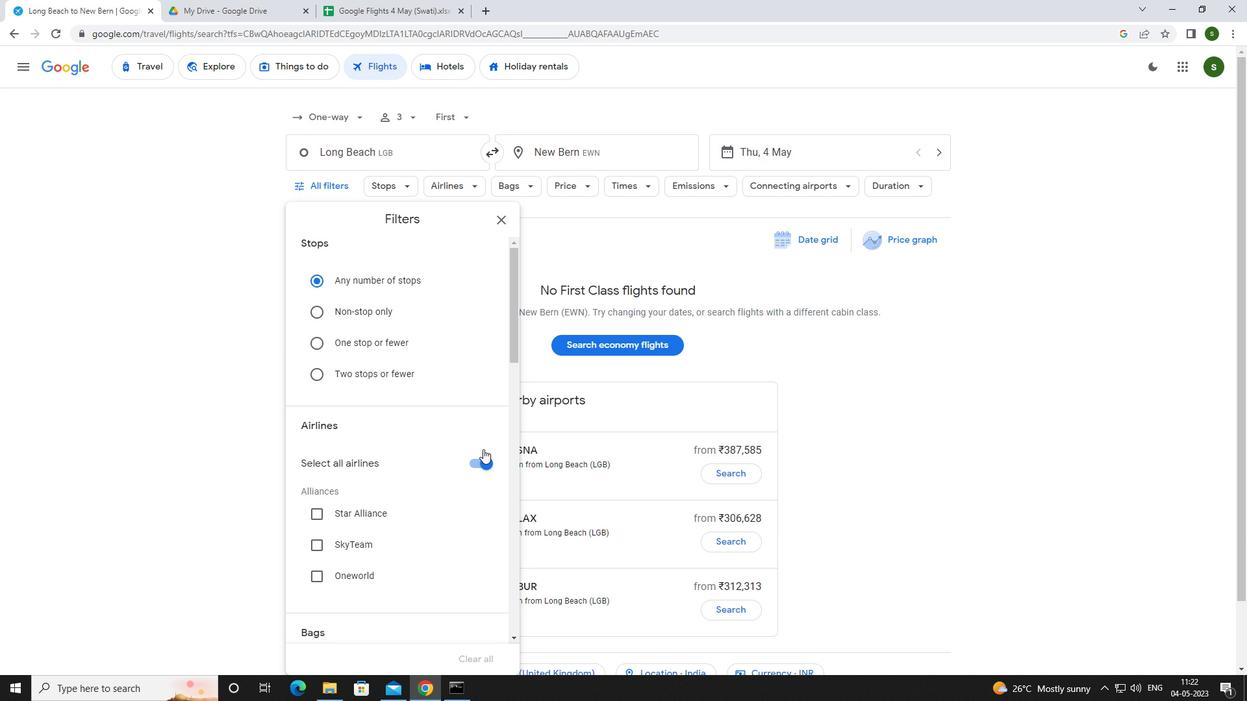 
Action: Mouse moved to (475, 430)
Screenshot: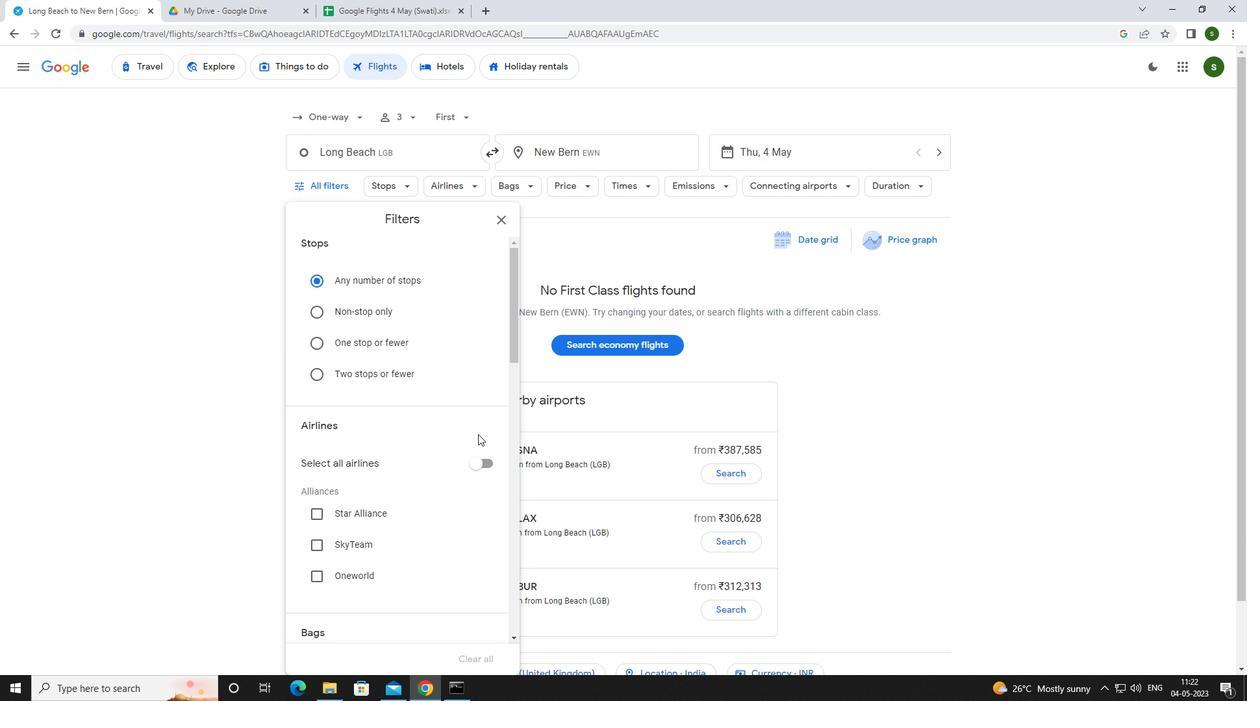 
Action: Mouse scrolled (475, 430) with delta (0, 0)
Screenshot: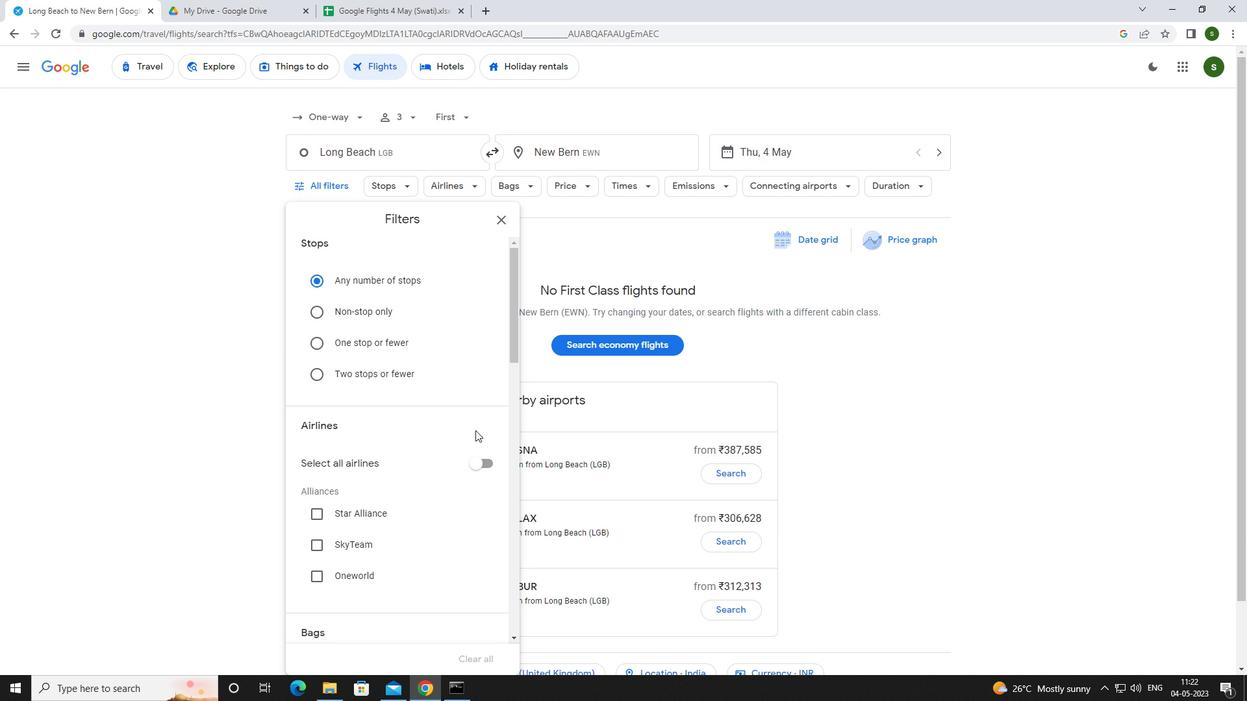 
Action: Mouse scrolled (475, 430) with delta (0, 0)
Screenshot: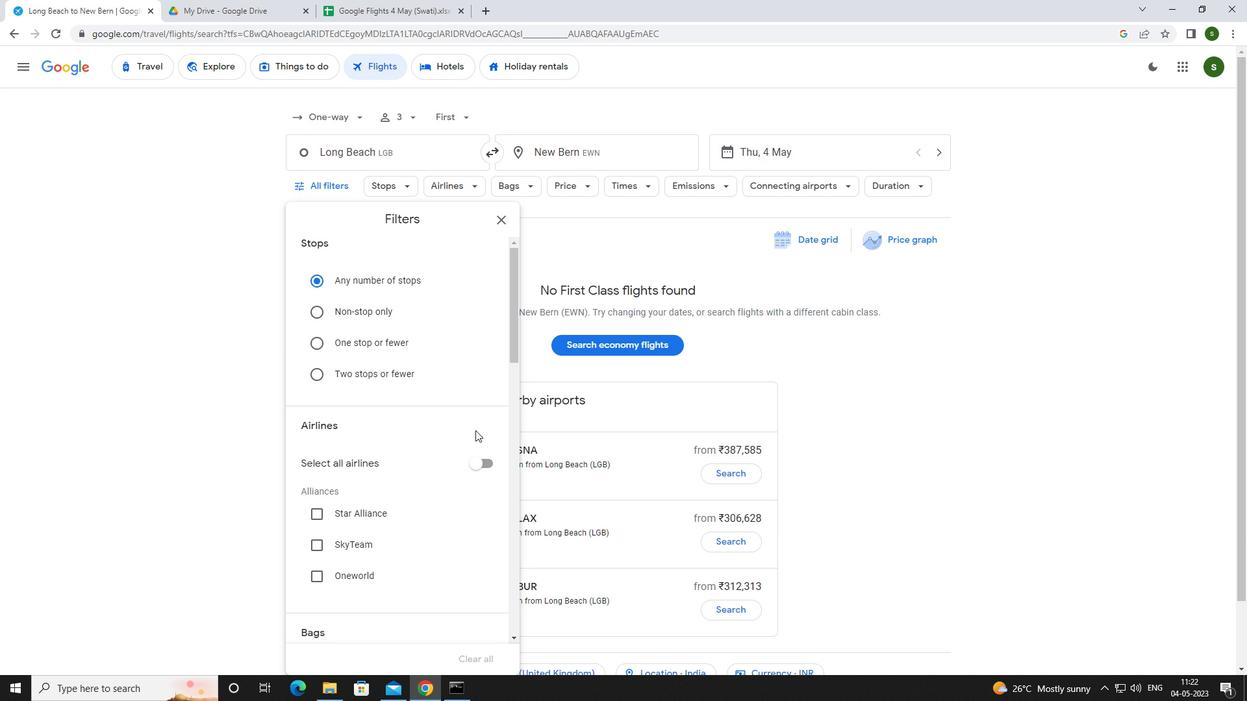 
Action: Mouse scrolled (475, 430) with delta (0, 0)
Screenshot: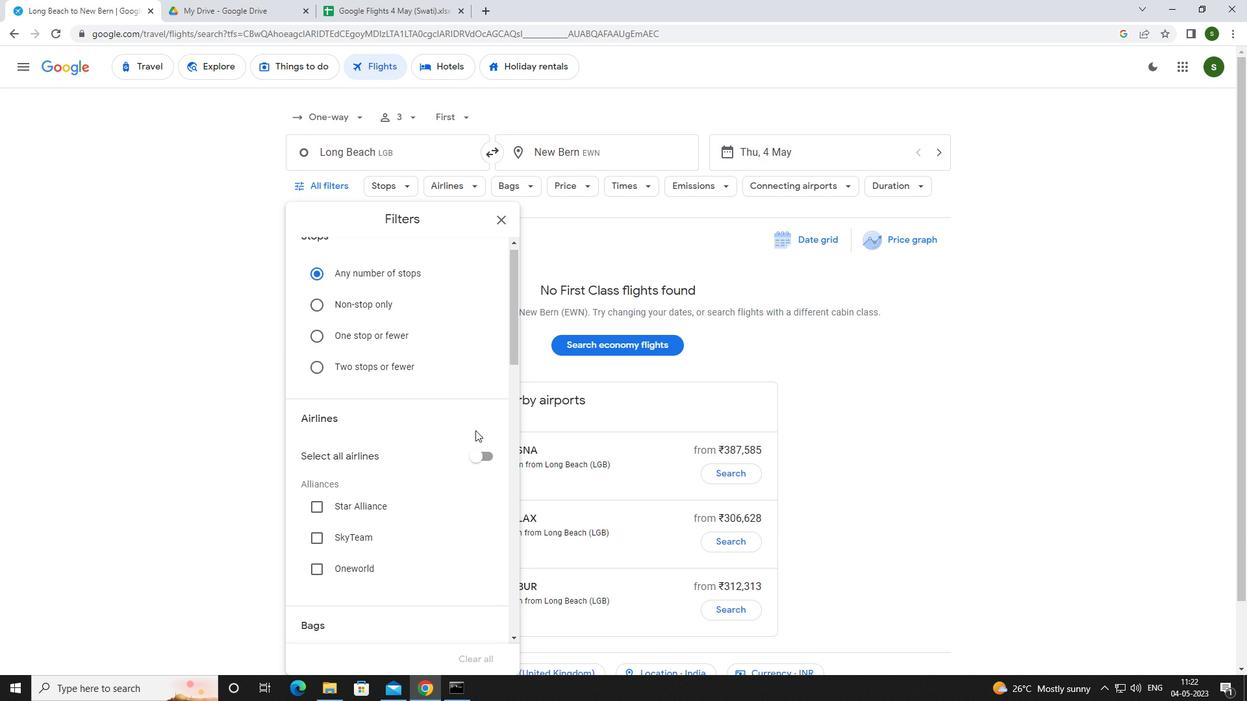 
Action: Mouse moved to (482, 497)
Screenshot: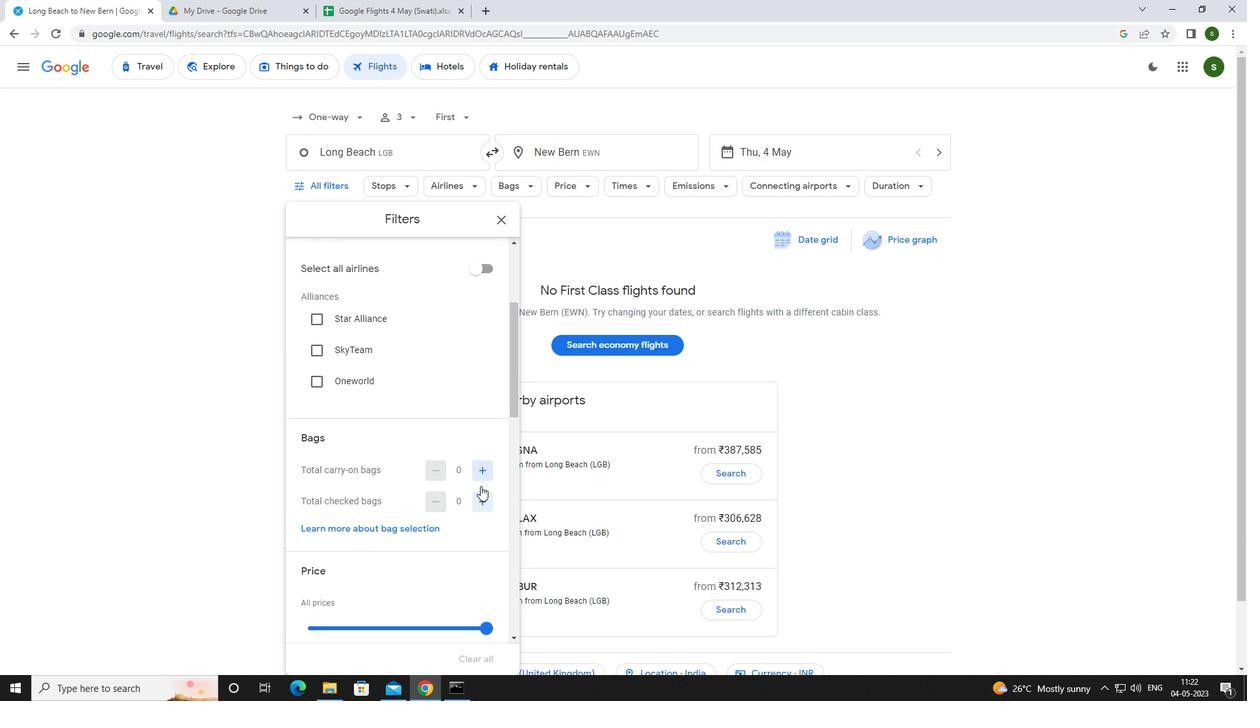 
Action: Mouse pressed left at (482, 497)
Screenshot: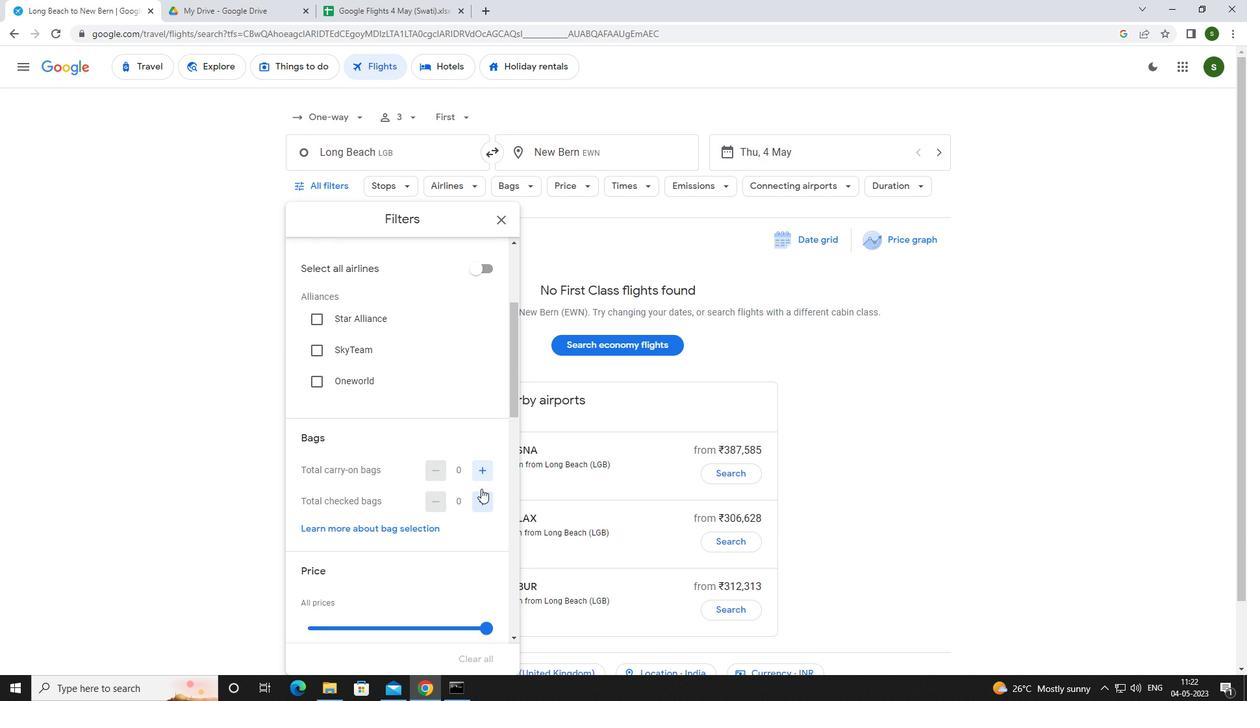 
Action: Mouse pressed left at (482, 497)
Screenshot: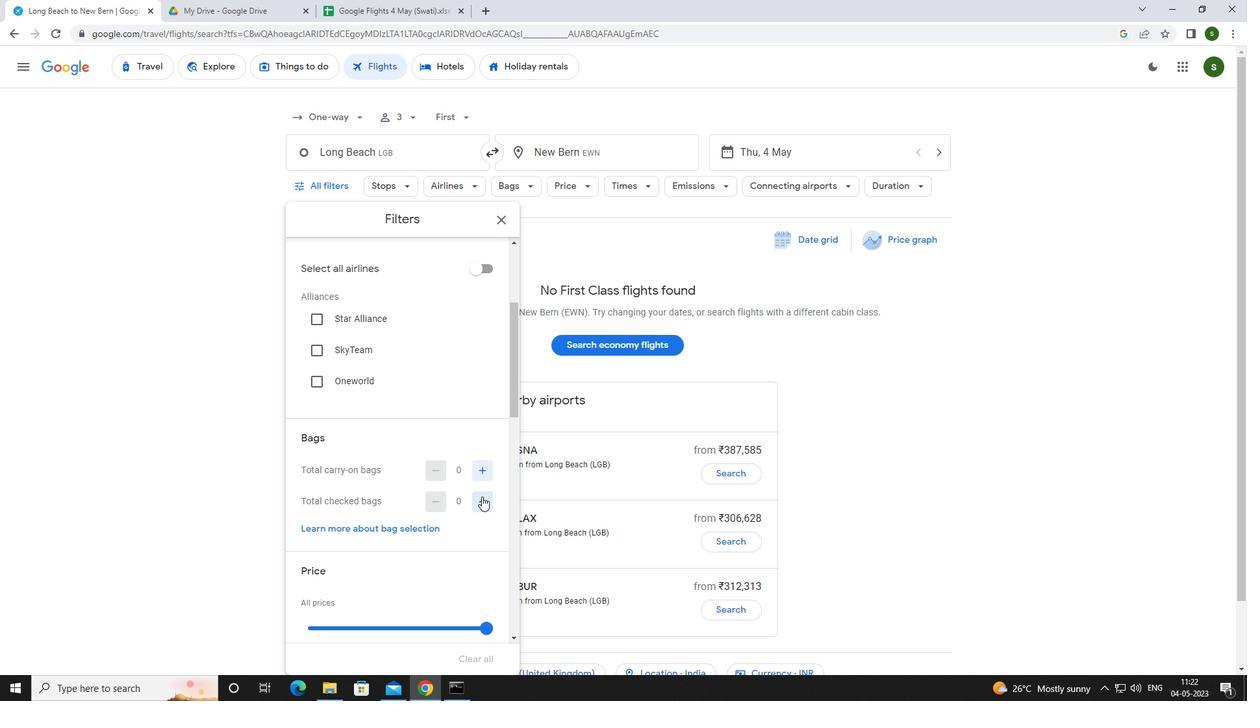 
Action: Mouse pressed left at (482, 497)
Screenshot: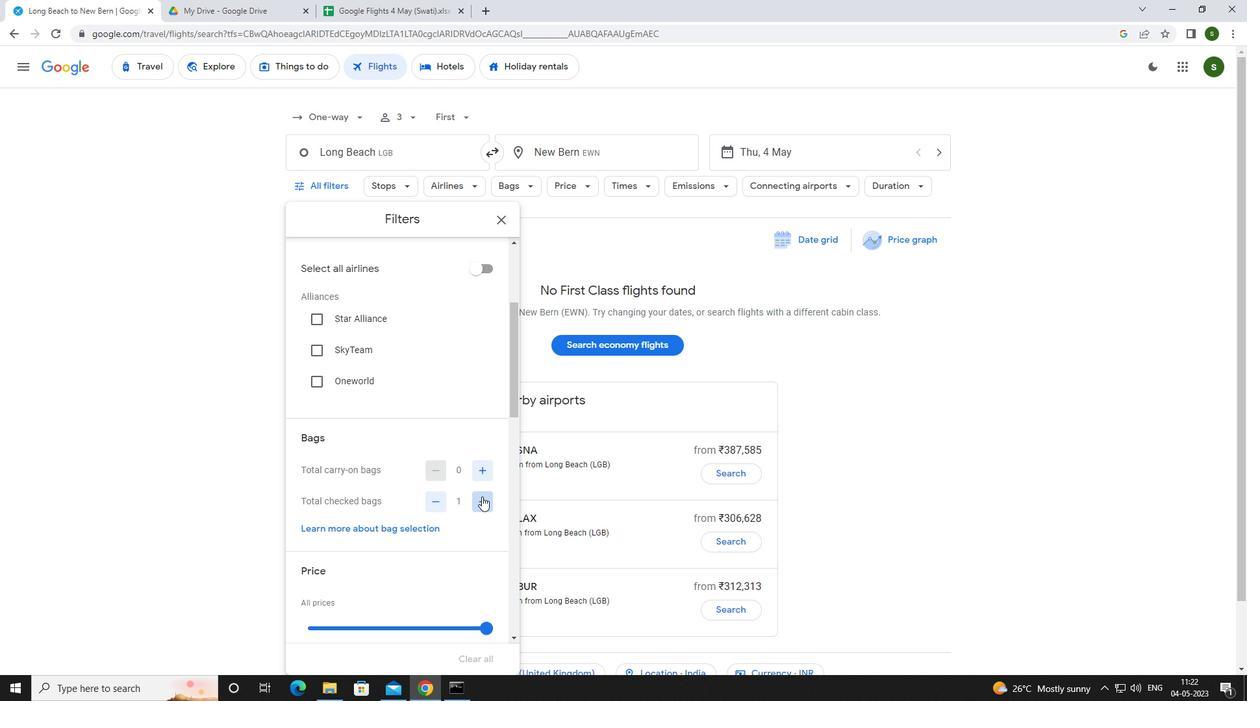 
Action: Mouse pressed left at (482, 497)
Screenshot: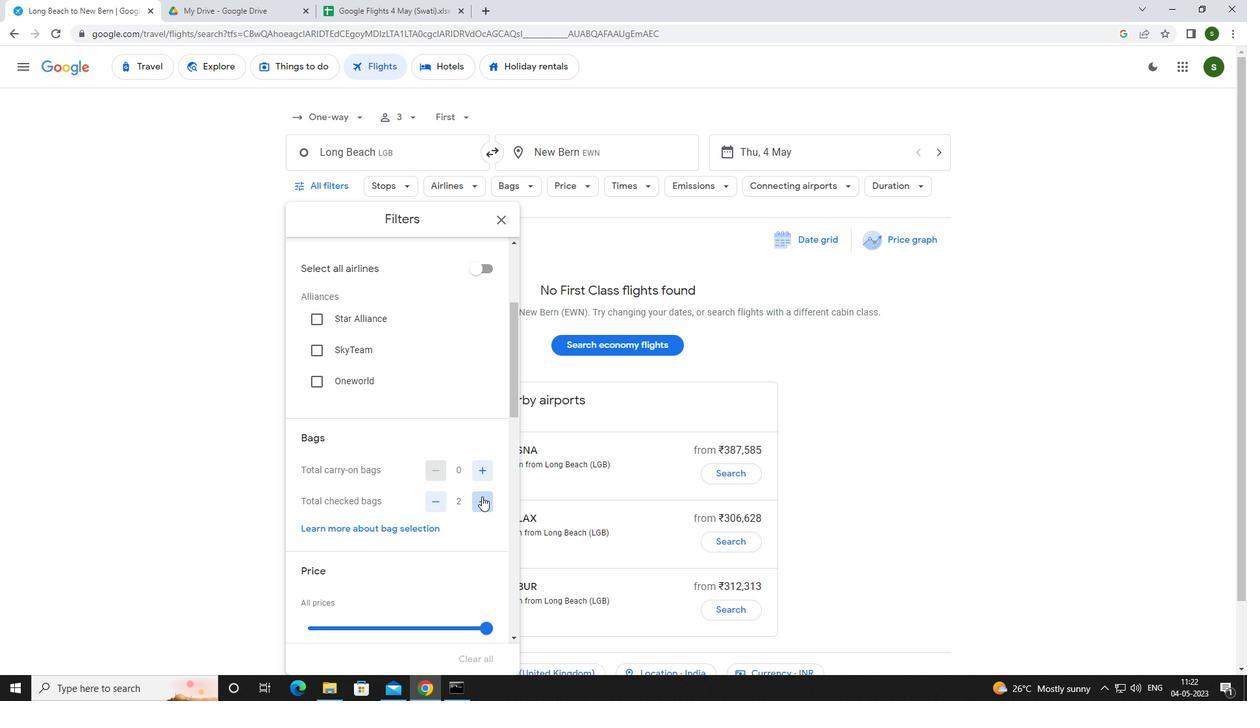
Action: Mouse pressed left at (482, 497)
Screenshot: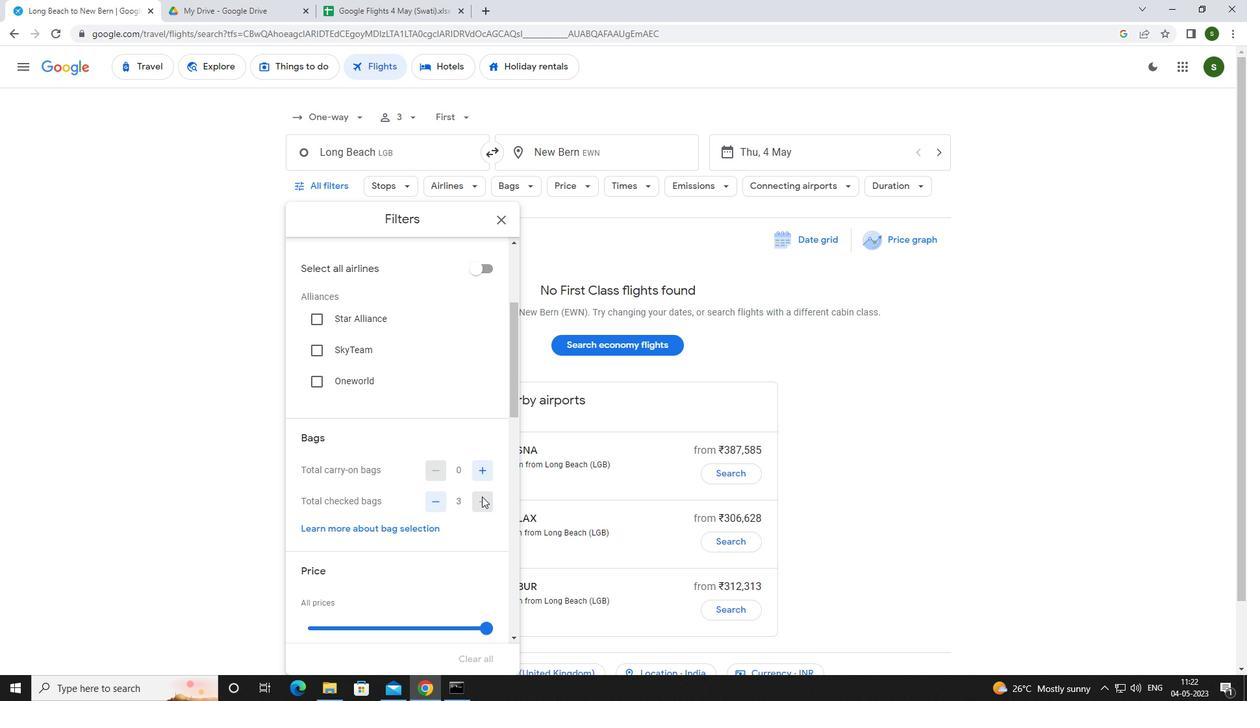 
Action: Mouse pressed left at (482, 497)
Screenshot: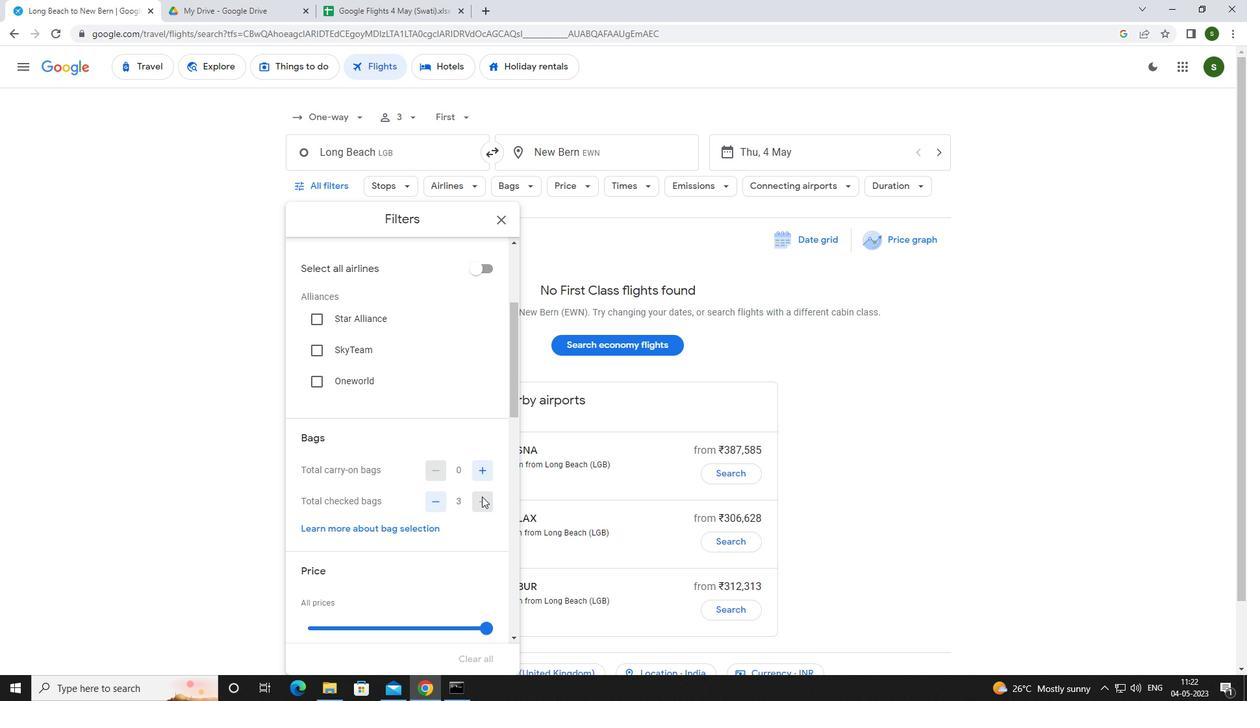 
Action: Mouse scrolled (482, 496) with delta (0, 0)
Screenshot: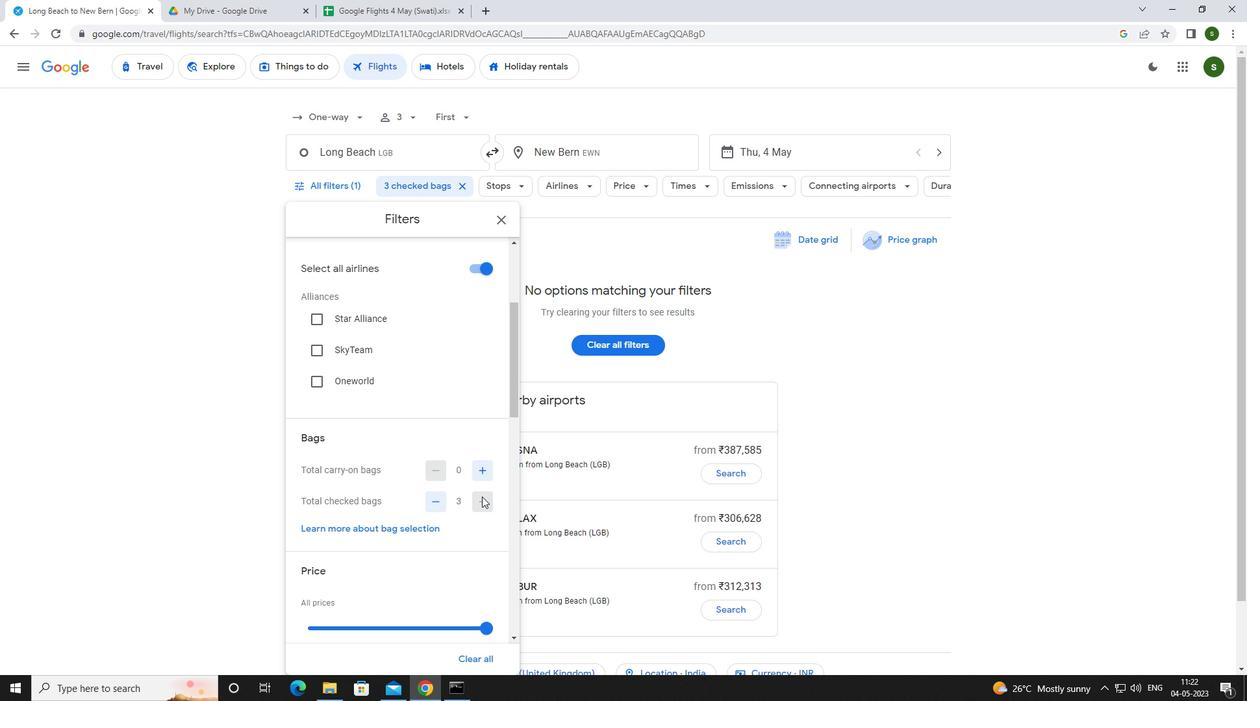 
Action: Mouse scrolled (482, 496) with delta (0, 0)
Screenshot: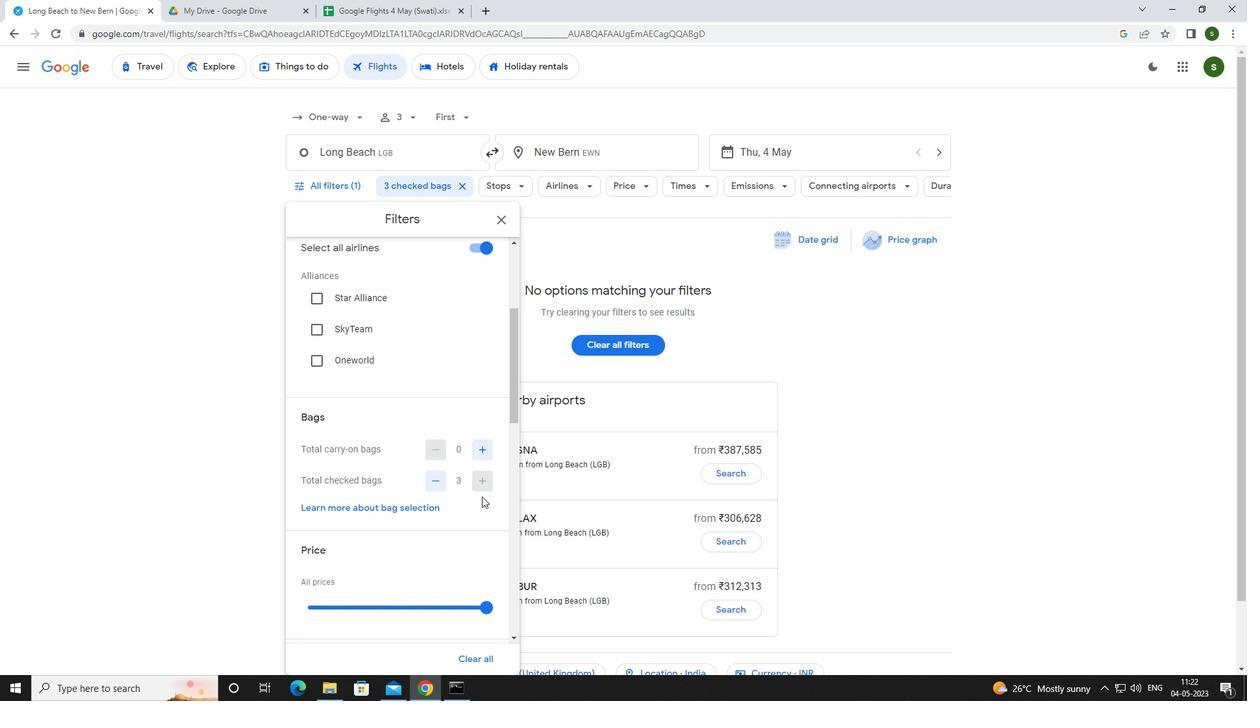 
Action: Mouse pressed left at (482, 497)
Screenshot: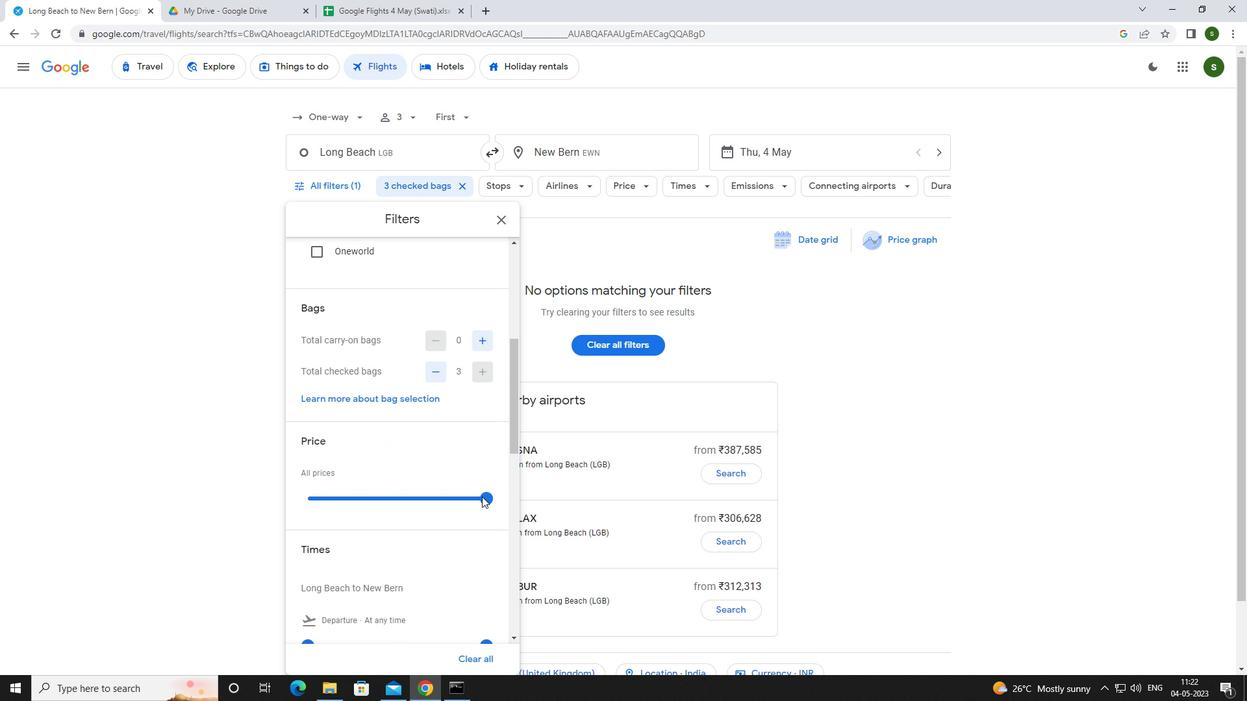
Action: Mouse scrolled (482, 496) with delta (0, 0)
Screenshot: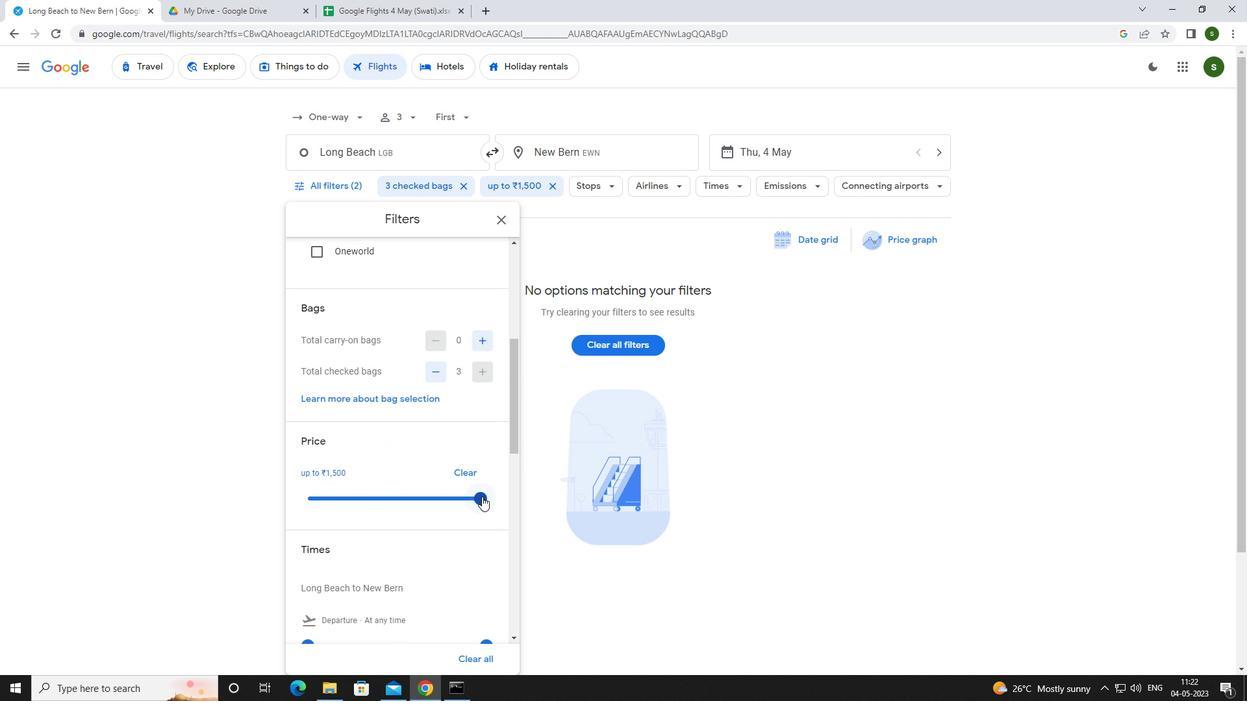 
Action: Mouse moved to (308, 577)
Screenshot: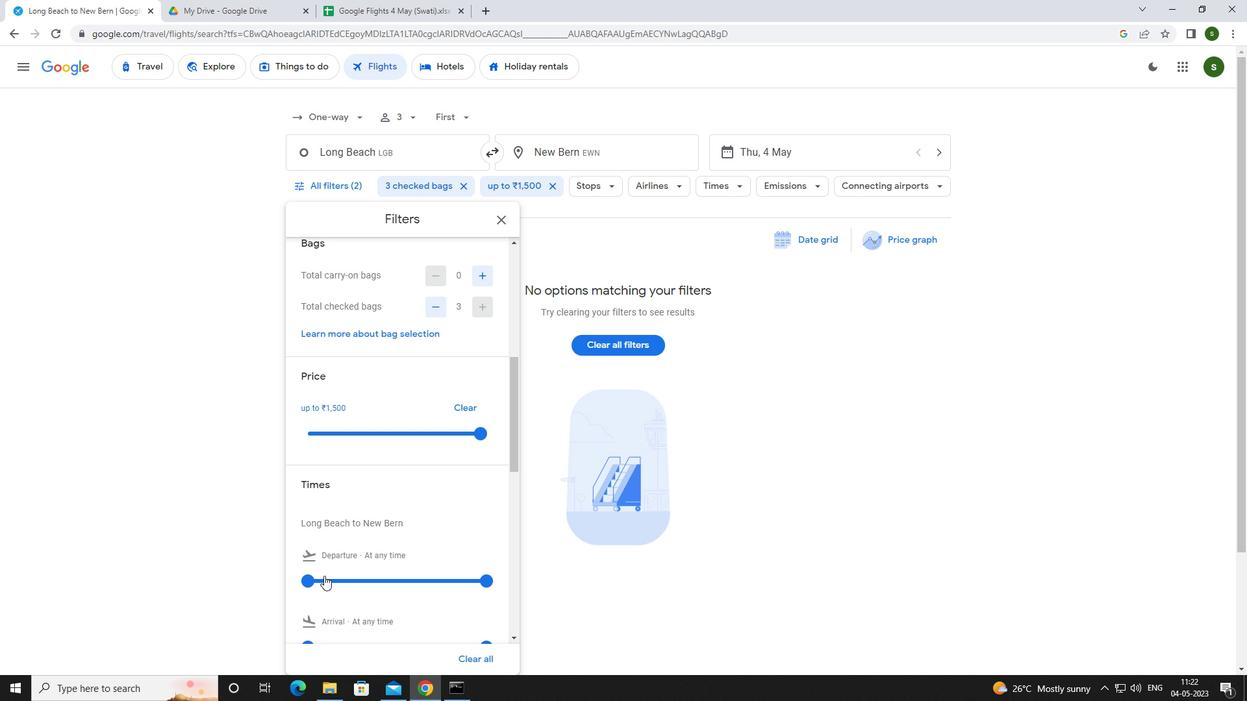 
Action: Mouse pressed left at (308, 577)
Screenshot: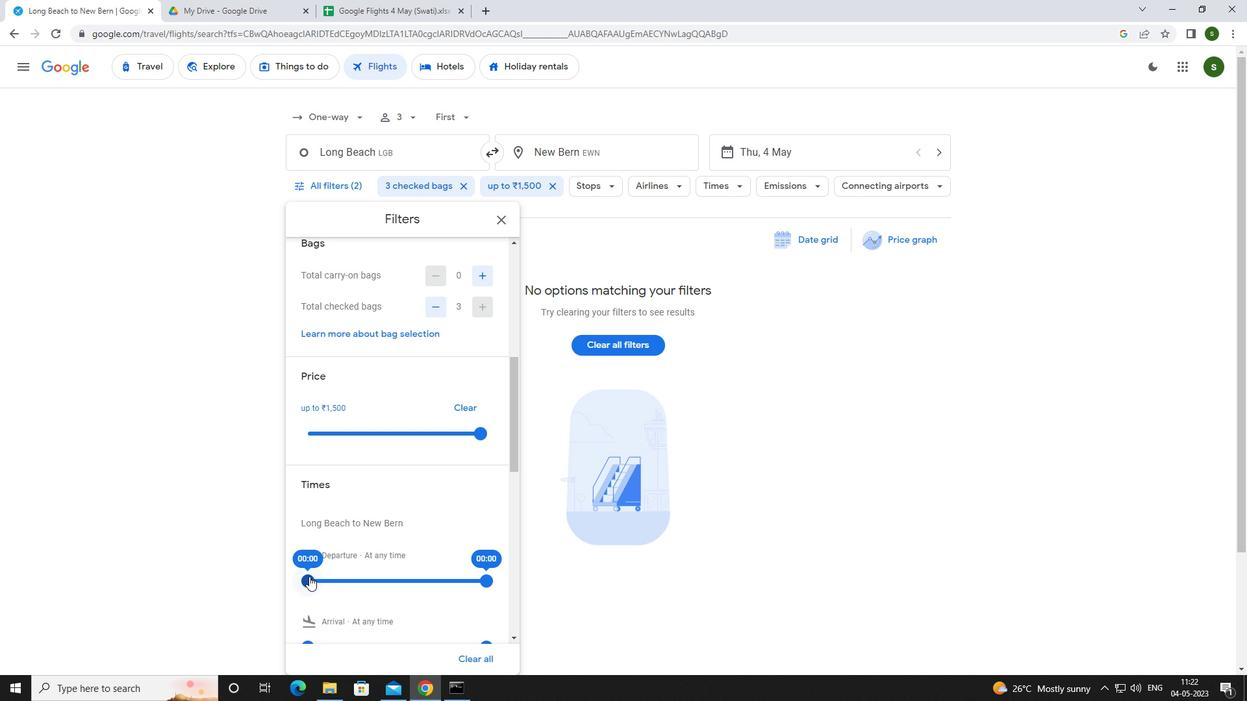 
Action: Mouse moved to (777, 553)
Screenshot: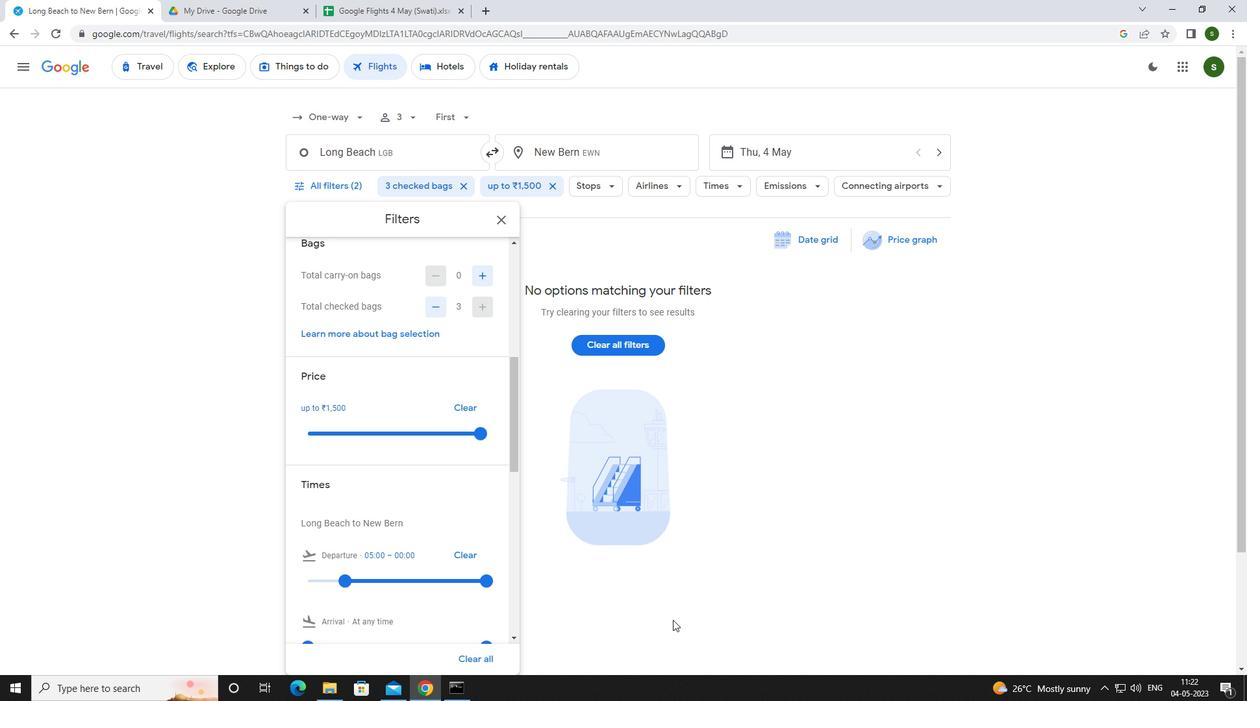 
Action: Mouse pressed left at (777, 553)
Screenshot: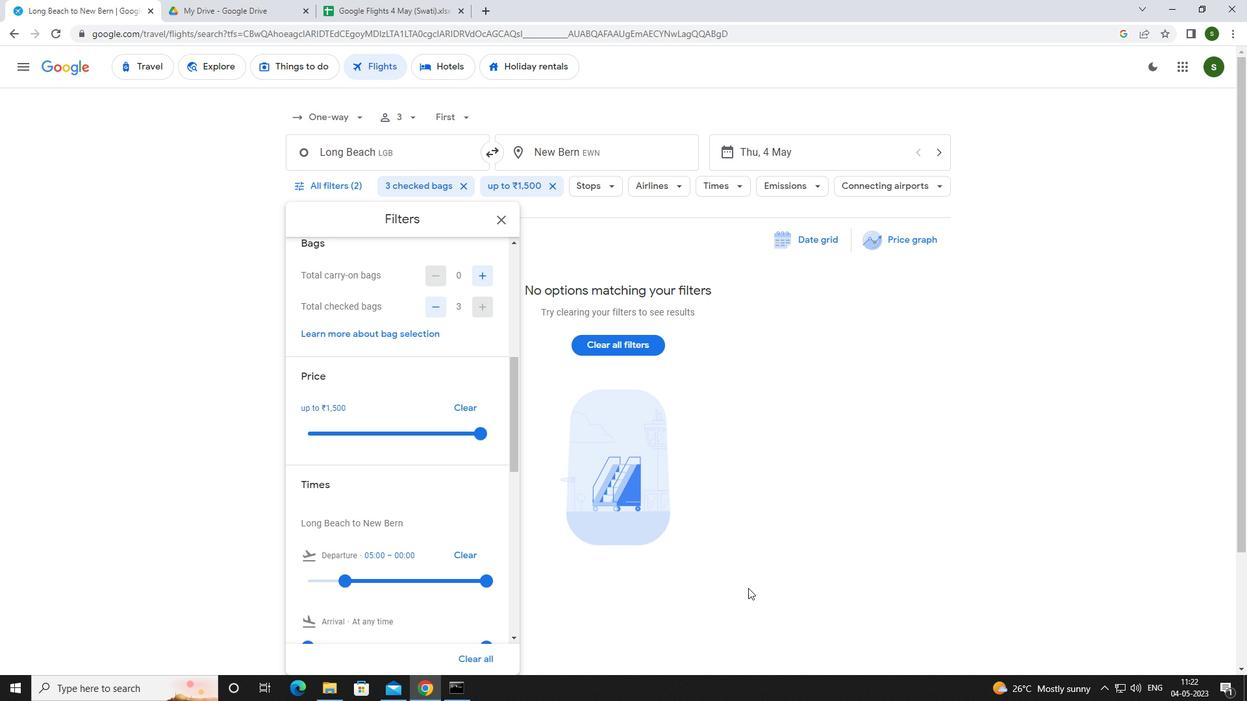 
